 Task: Look for space in Konya from 14th may 2023 to 28th may 2023 for 7 adults in price range Rs.22000 to Rs.28000. Place can be entire place or shared room with 3 bedrooms having 7 beds and 1 bathroom. Property type can be flat. Amenities needed are: wifi, free parkinig on premises, gym, breakfast, smoking allowed. Booking option can be shelf check-in. Required host language is English.
Action: Mouse moved to (477, 536)
Screenshot: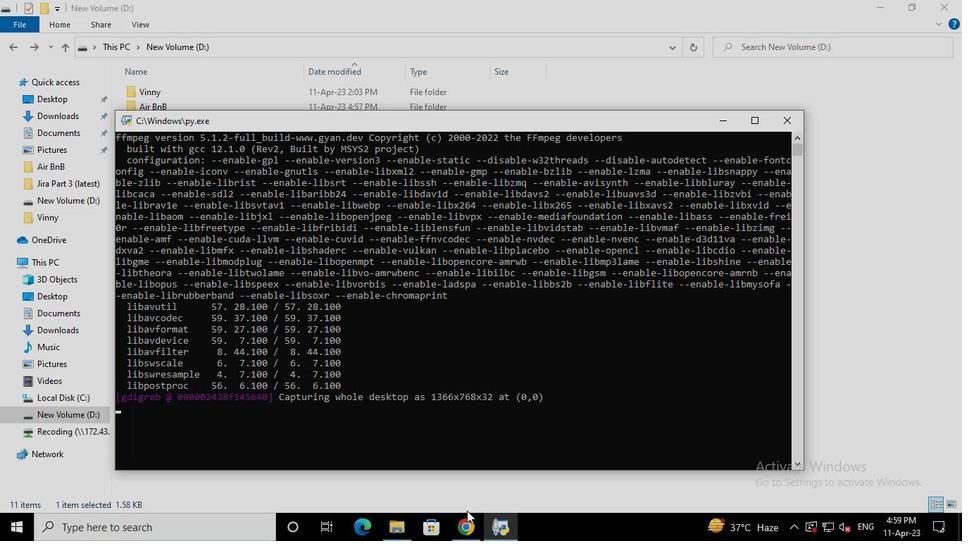
Action: Mouse pressed left at (477, 536)
Screenshot: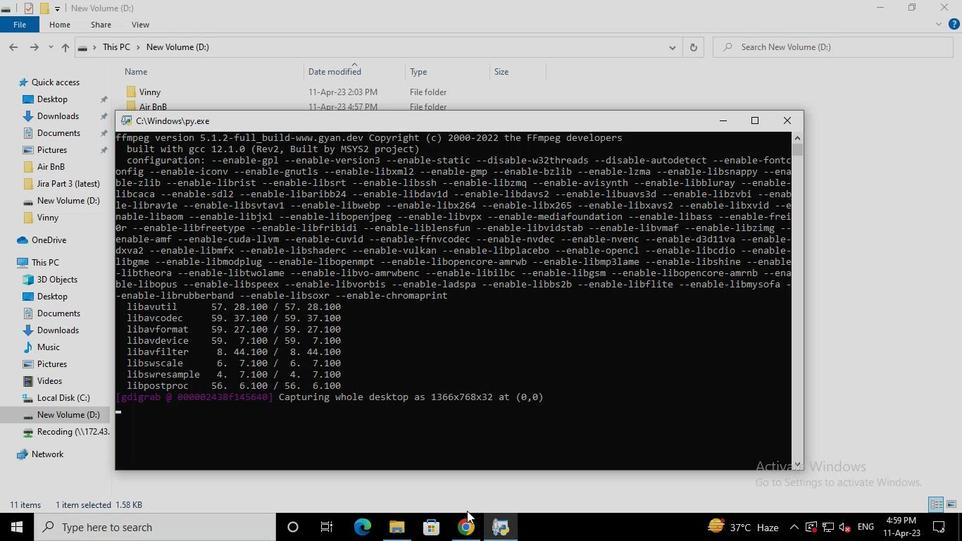 
Action: Mouse moved to (398, 126)
Screenshot: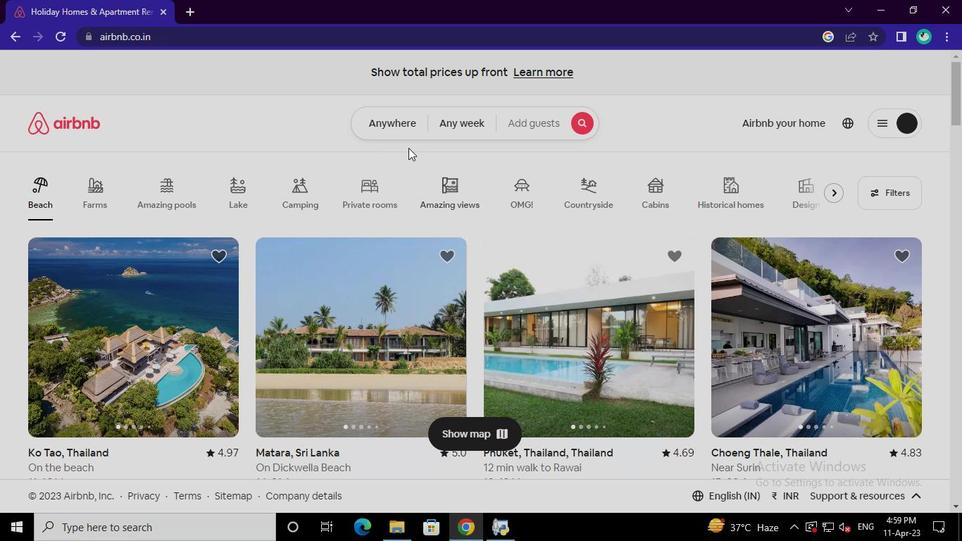 
Action: Mouse pressed left at (398, 126)
Screenshot: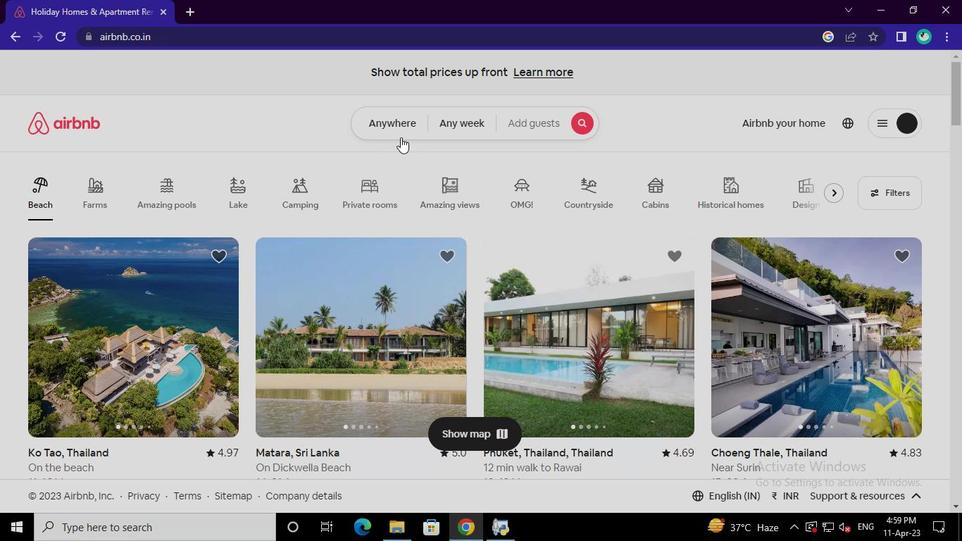 
Action: Mouse moved to (304, 176)
Screenshot: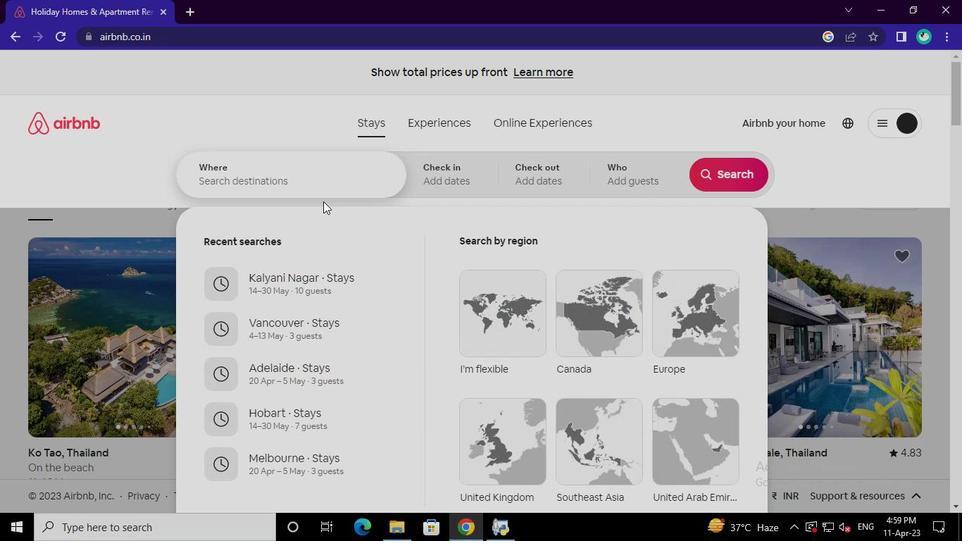 
Action: Mouse pressed left at (304, 176)
Screenshot: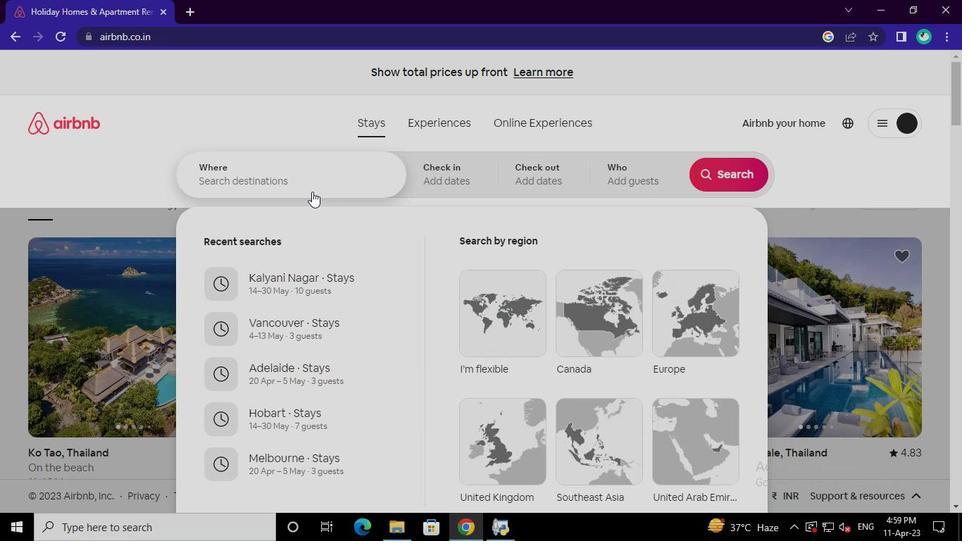 
Action: Keyboard k
Screenshot: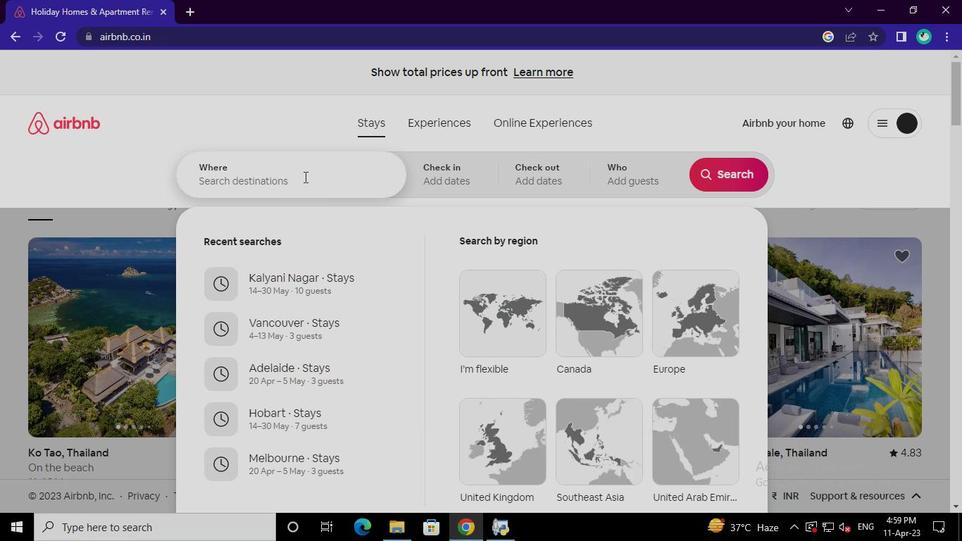 
Action: Keyboard o
Screenshot: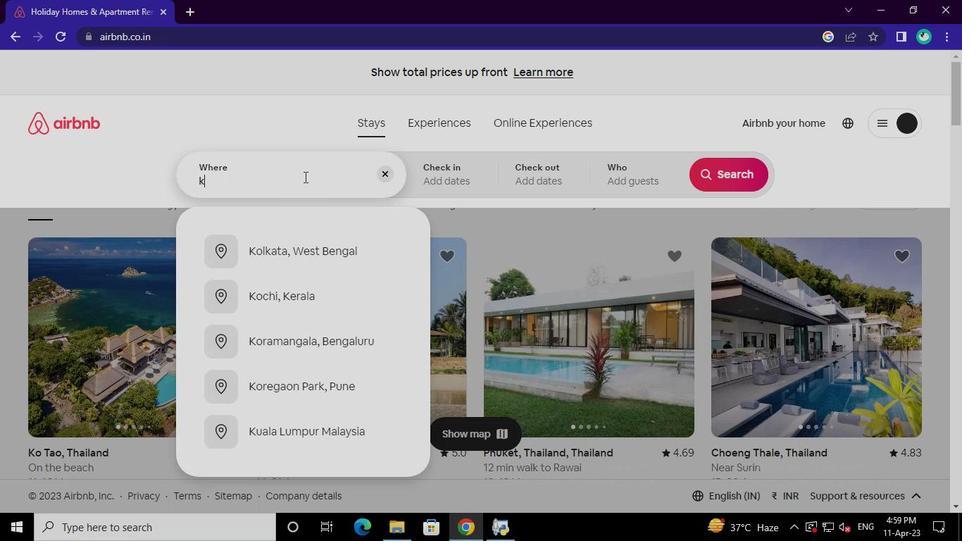 
Action: Keyboard n
Screenshot: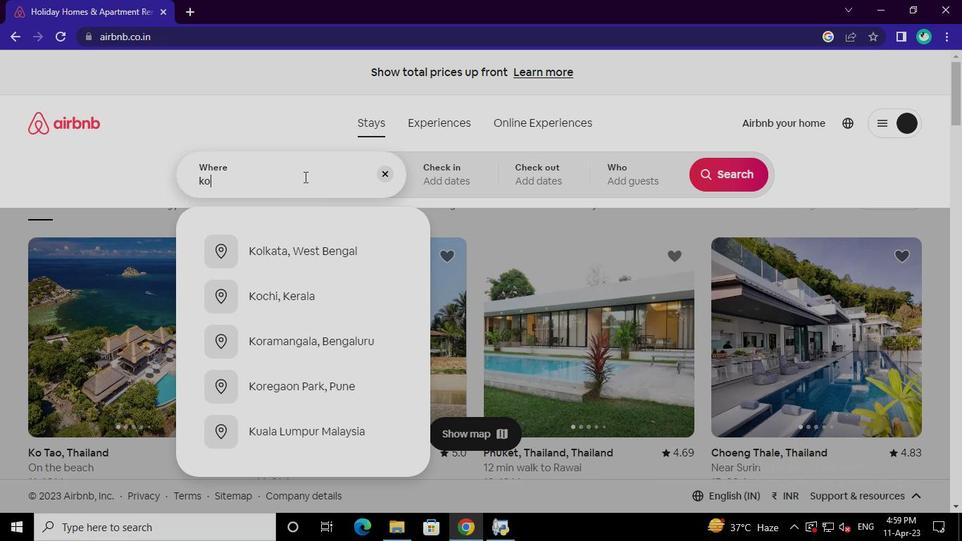 
Action: Keyboard y
Screenshot: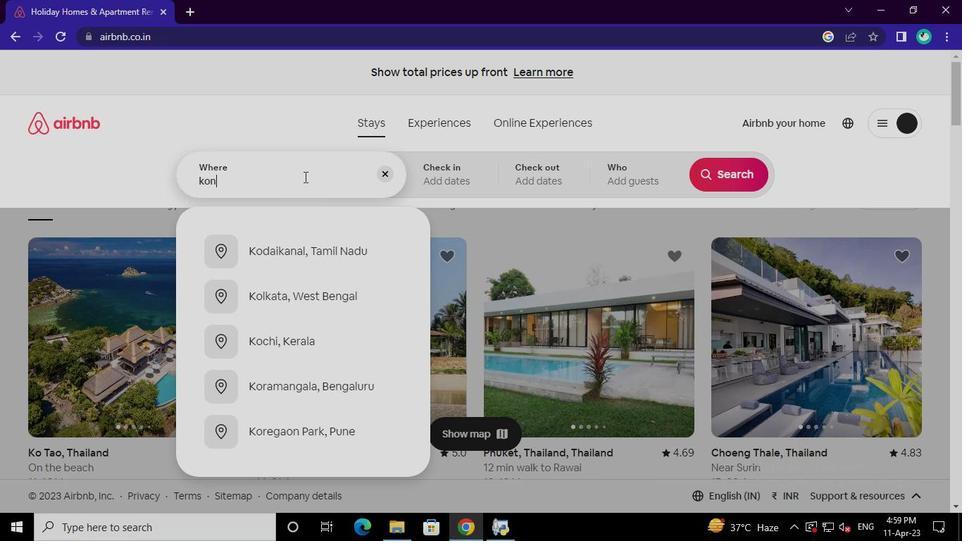 
Action: Keyboard a
Screenshot: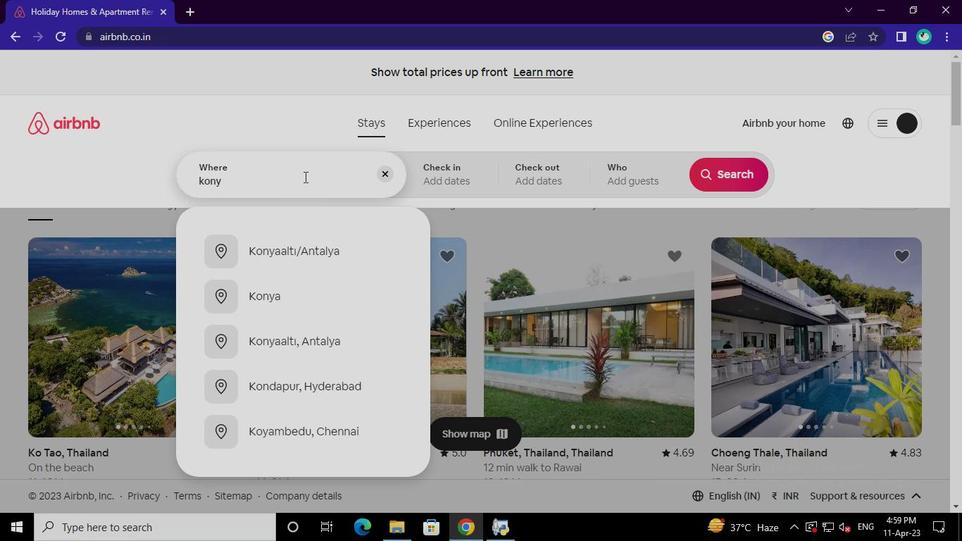 
Action: Mouse moved to (291, 247)
Screenshot: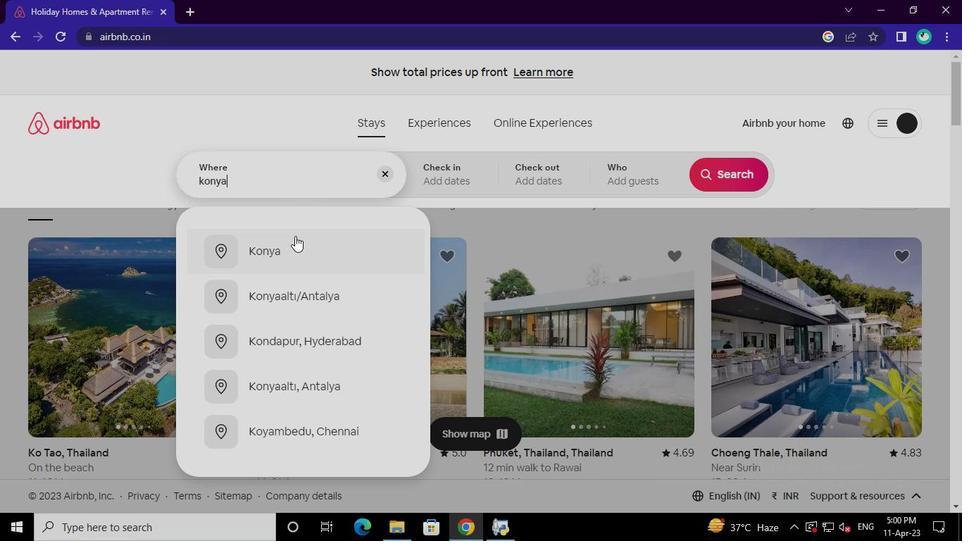 
Action: Mouse pressed left at (291, 247)
Screenshot: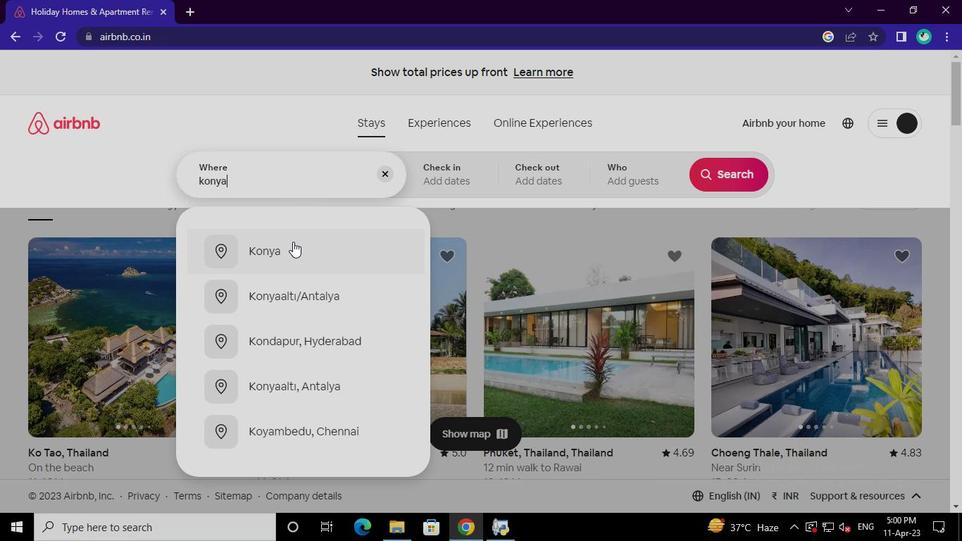 
Action: Mouse moved to (496, 415)
Screenshot: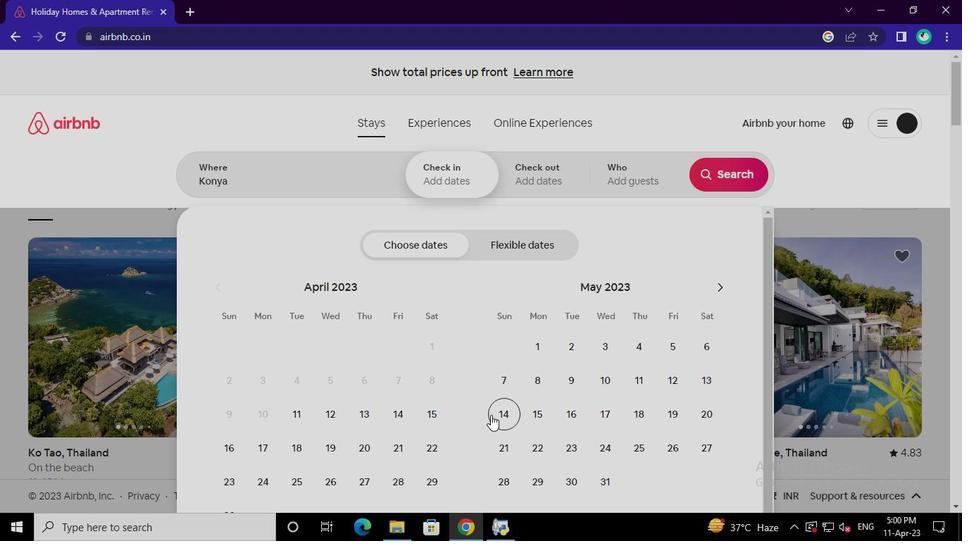 
Action: Mouse pressed left at (496, 415)
Screenshot: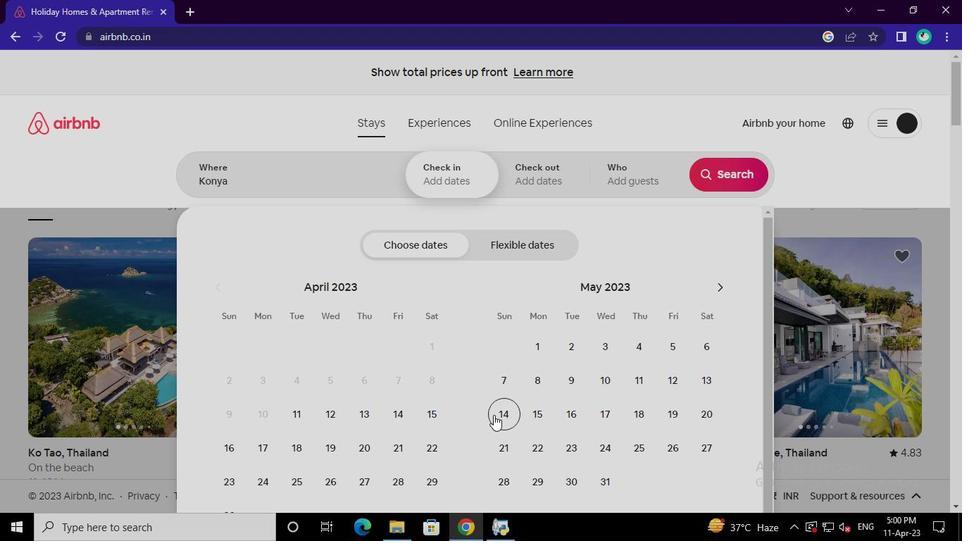
Action: Mouse moved to (497, 477)
Screenshot: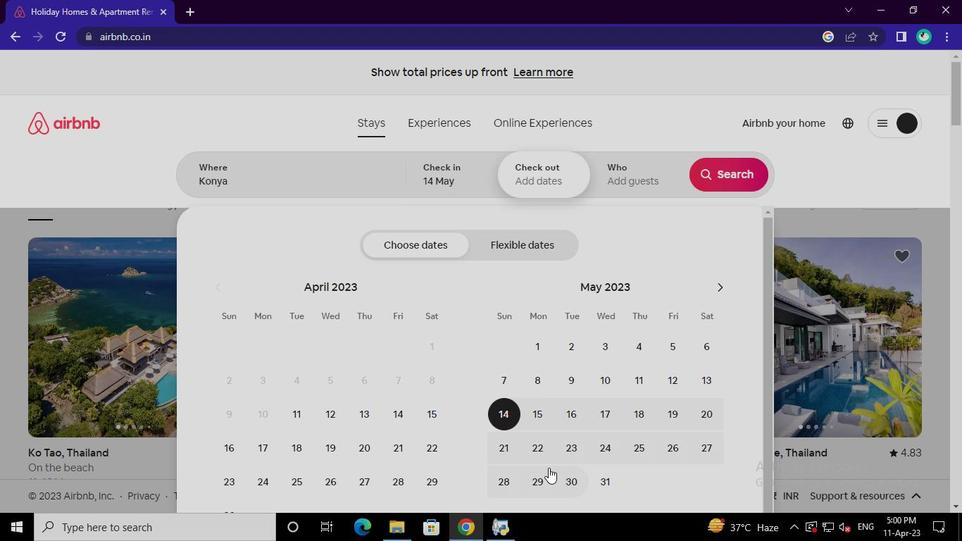
Action: Mouse pressed left at (497, 477)
Screenshot: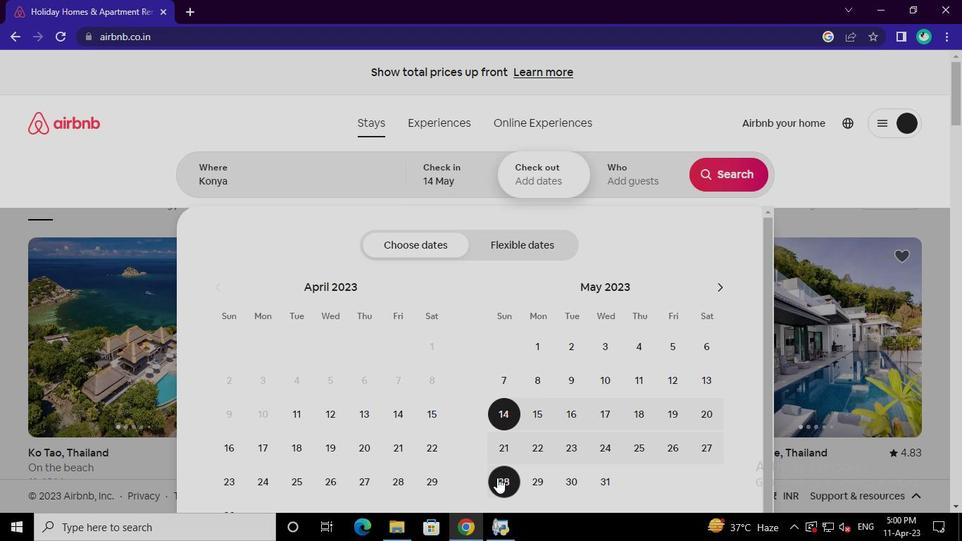 
Action: Mouse moved to (630, 185)
Screenshot: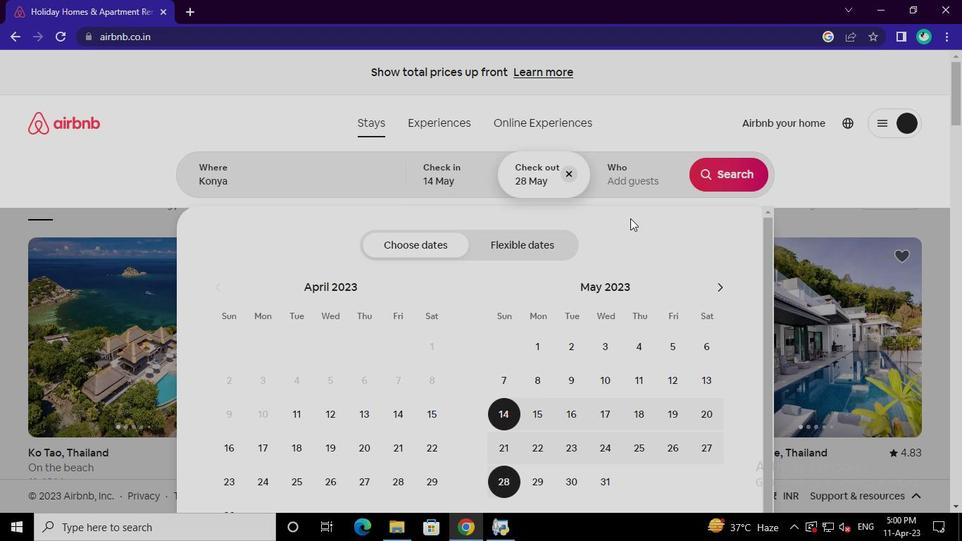 
Action: Mouse pressed left at (630, 185)
Screenshot: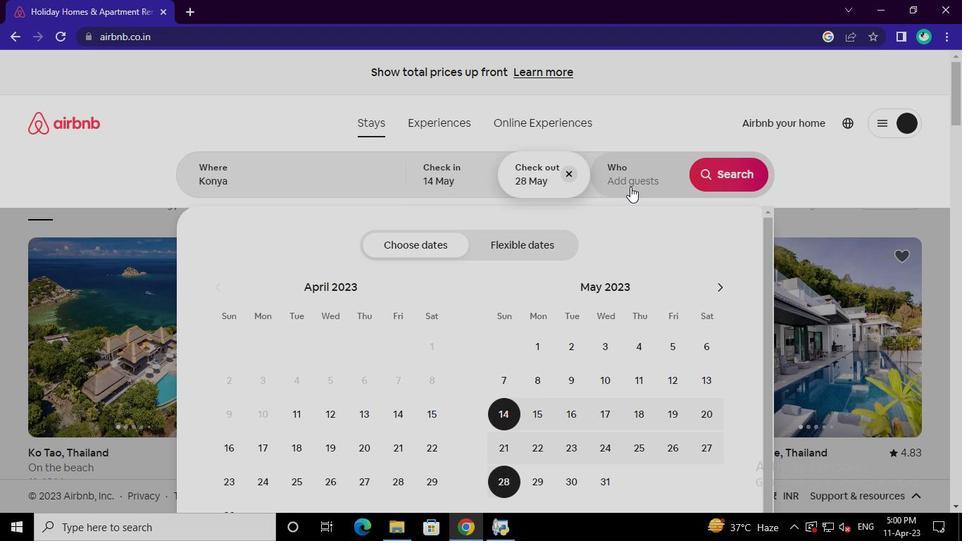 
Action: Mouse moved to (723, 249)
Screenshot: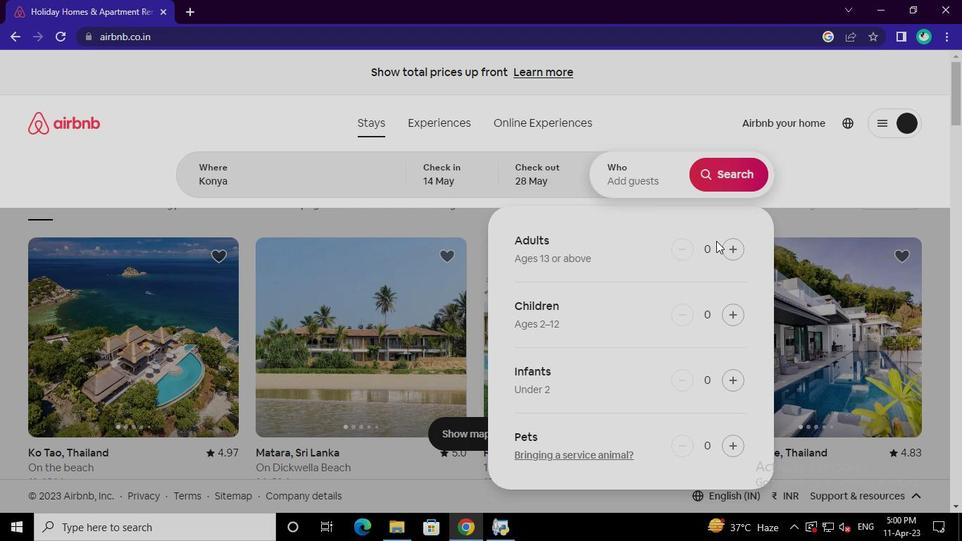 
Action: Mouse pressed left at (723, 249)
Screenshot: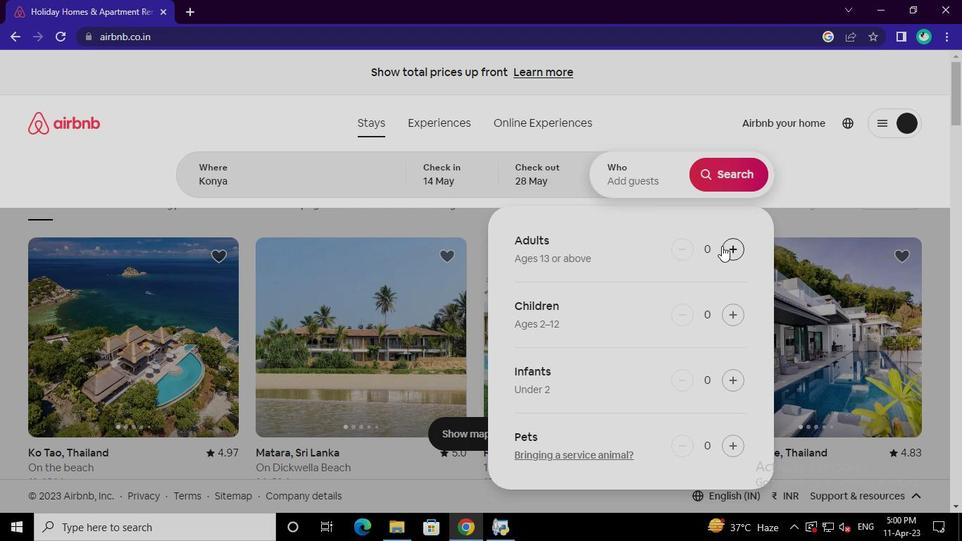 
Action: Mouse pressed left at (723, 249)
Screenshot: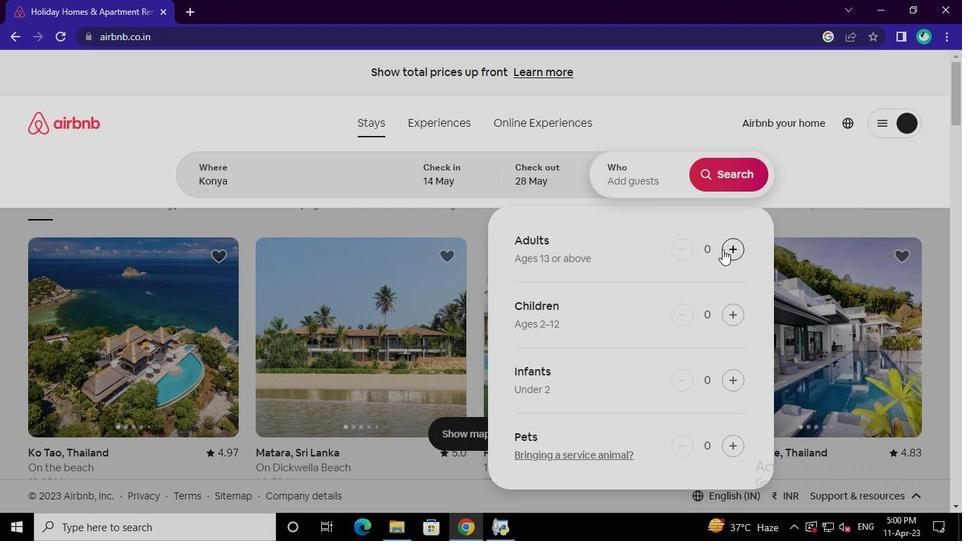 
Action: Mouse pressed left at (723, 249)
Screenshot: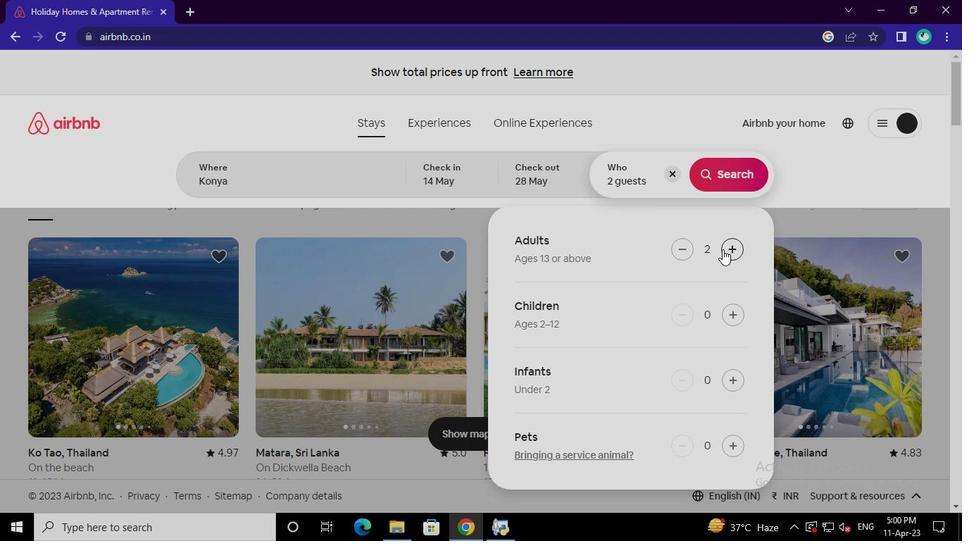 
Action: Mouse pressed left at (723, 249)
Screenshot: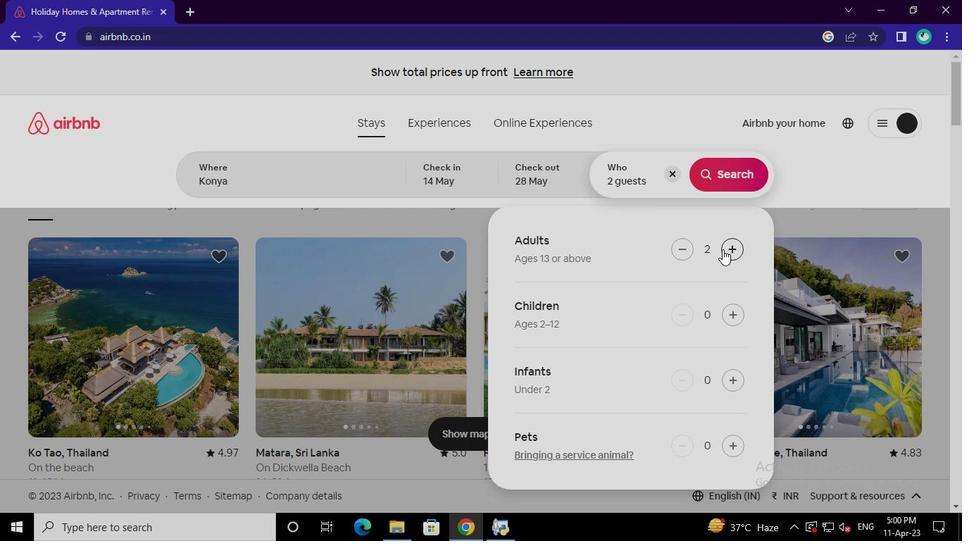 
Action: Mouse pressed left at (723, 249)
Screenshot: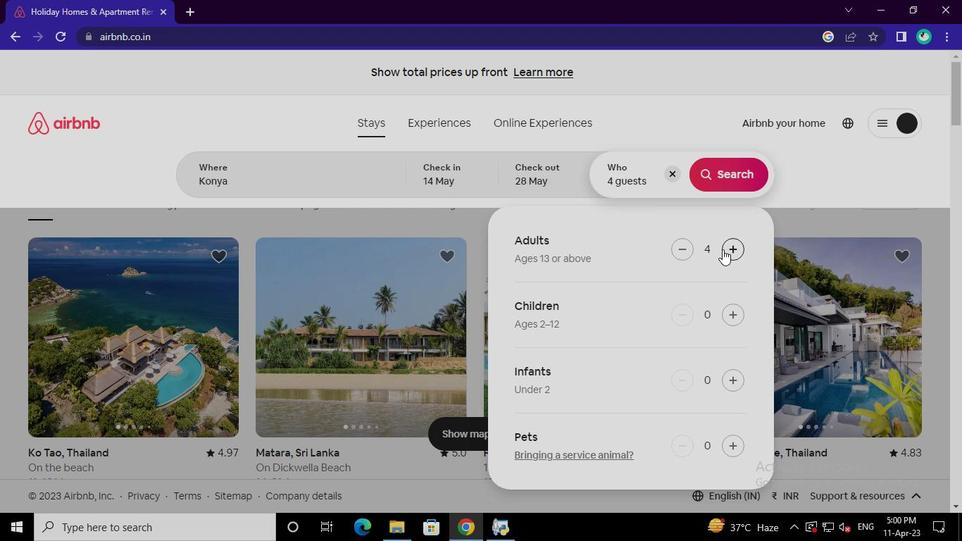 
Action: Mouse pressed left at (723, 249)
Screenshot: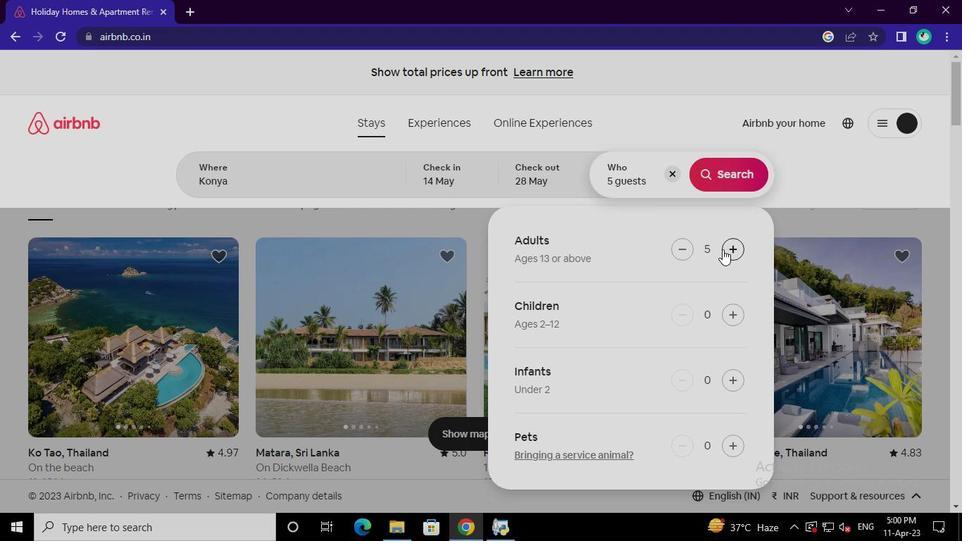 
Action: Mouse pressed left at (723, 249)
Screenshot: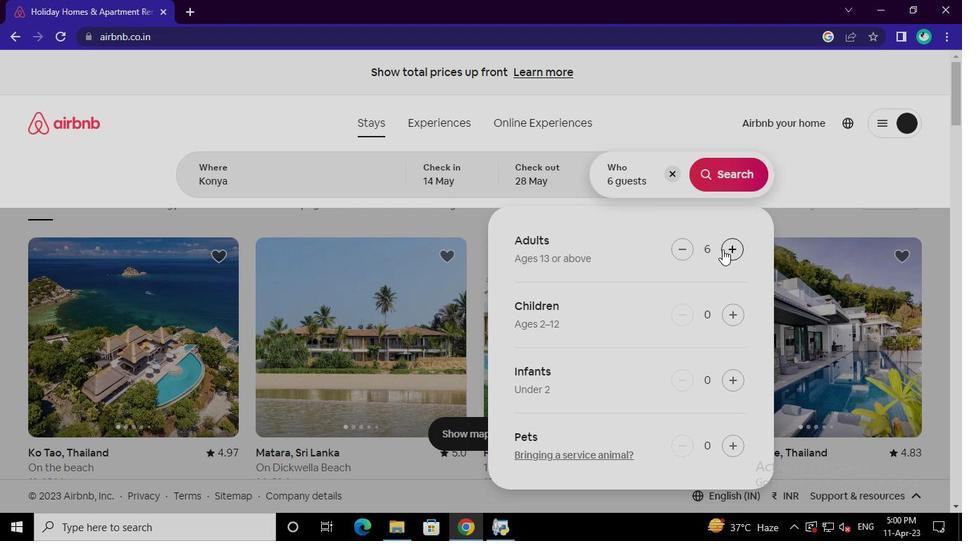 
Action: Mouse moved to (730, 175)
Screenshot: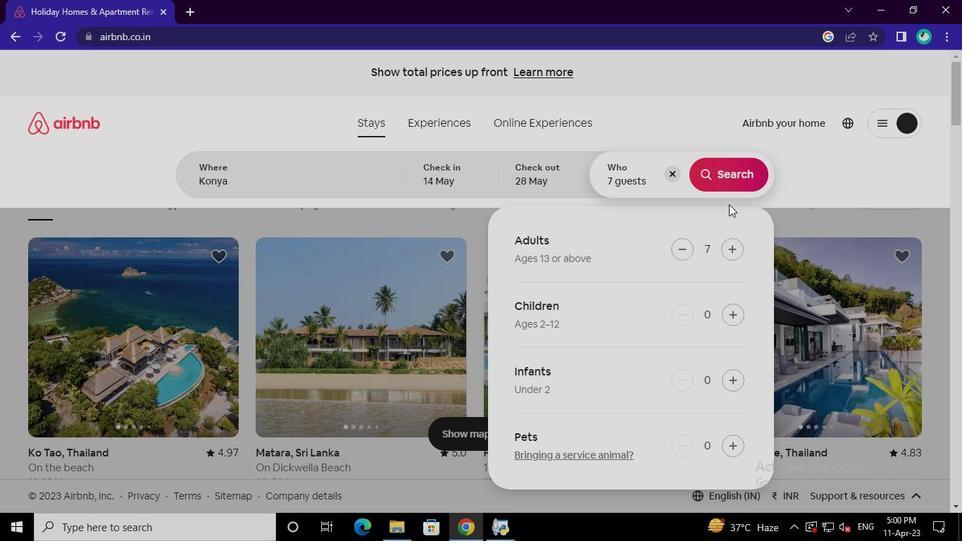 
Action: Mouse pressed left at (730, 175)
Screenshot: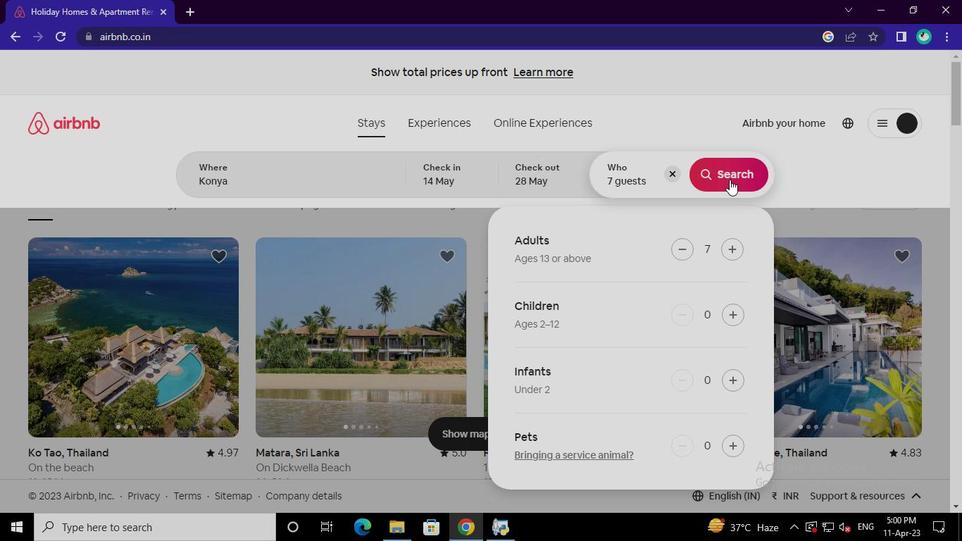 
Action: Mouse moved to (922, 133)
Screenshot: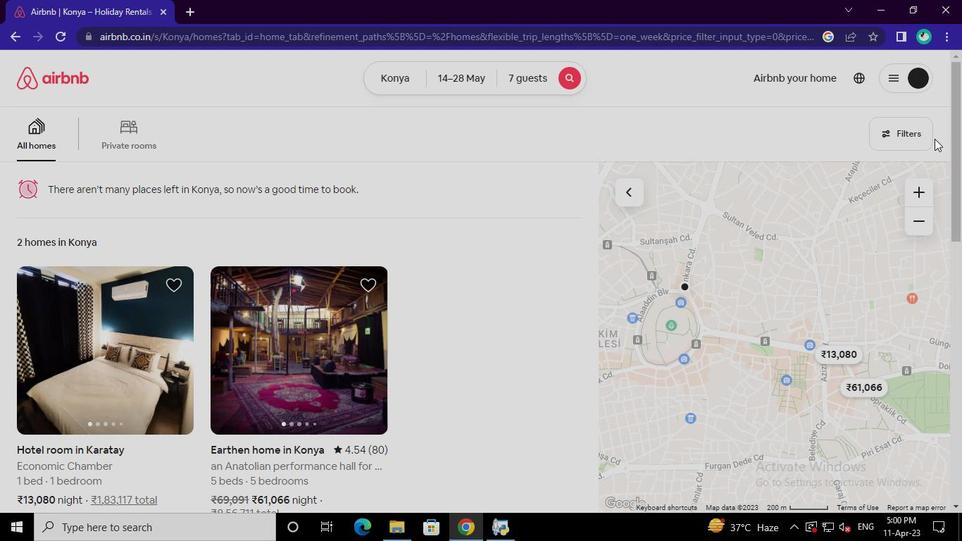 
Action: Mouse pressed left at (922, 133)
Screenshot: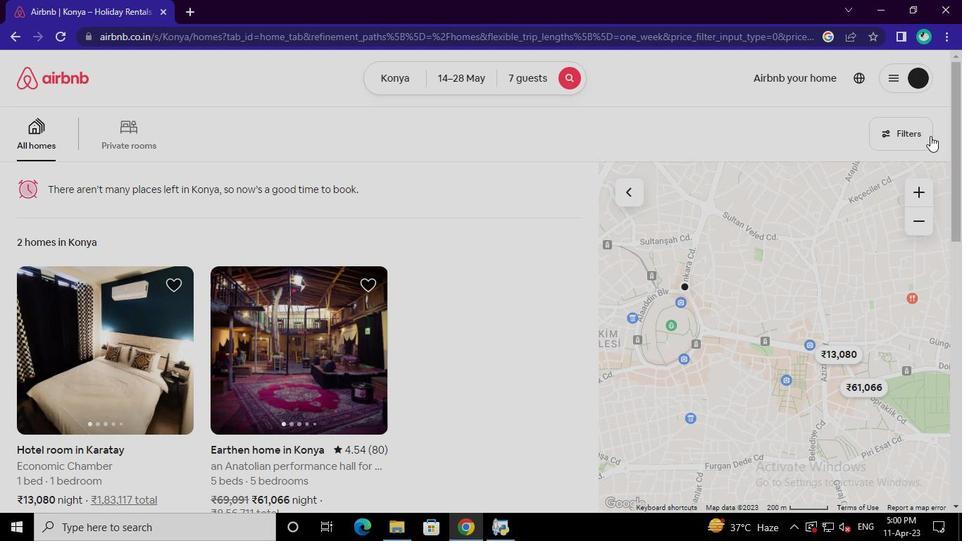 
Action: Mouse moved to (389, 305)
Screenshot: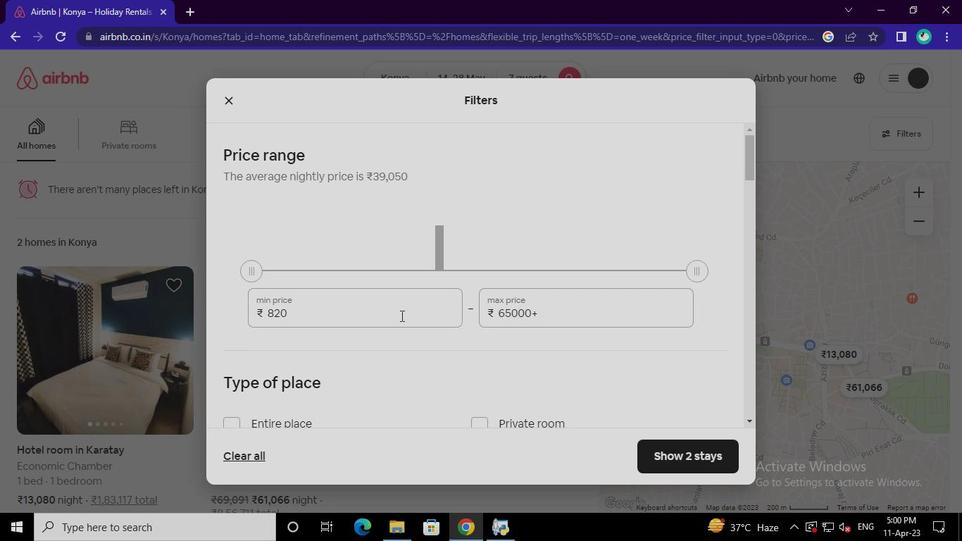
Action: Mouse pressed left at (389, 305)
Screenshot: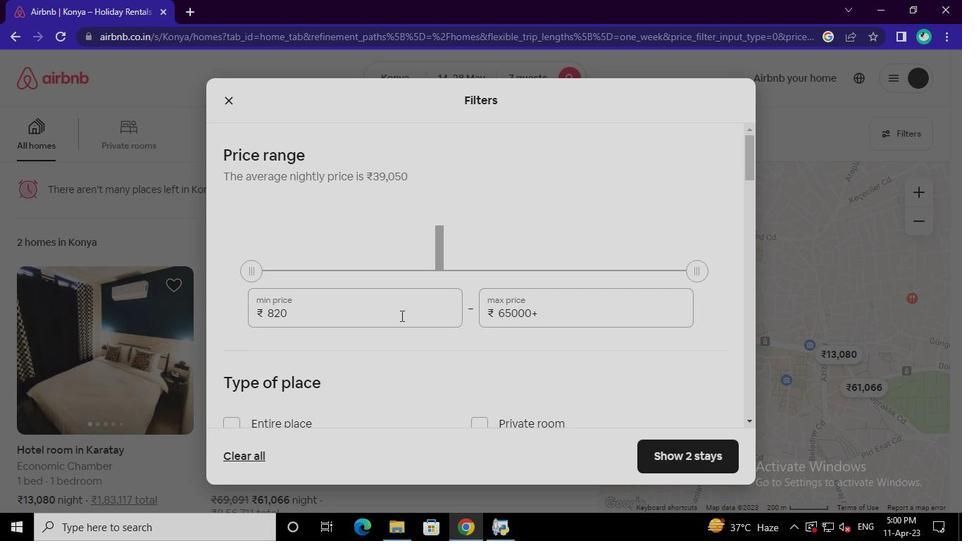 
Action: Keyboard Key.backspace
Screenshot: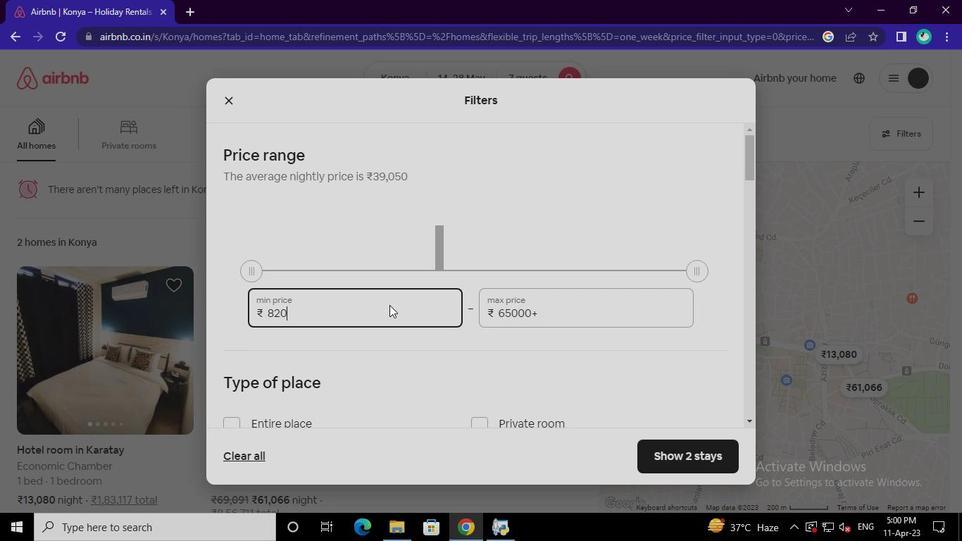 
Action: Keyboard Key.backspace
Screenshot: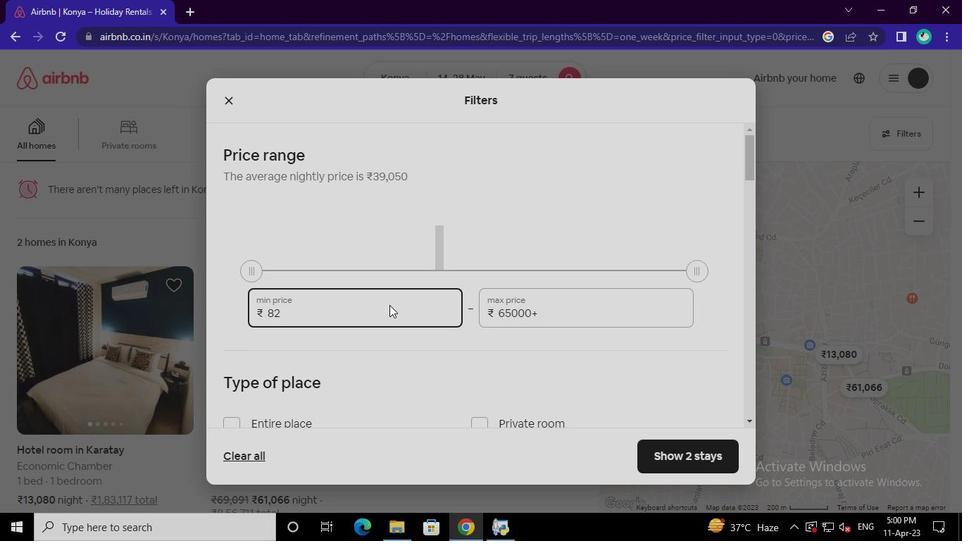 
Action: Keyboard Key.backspace
Screenshot: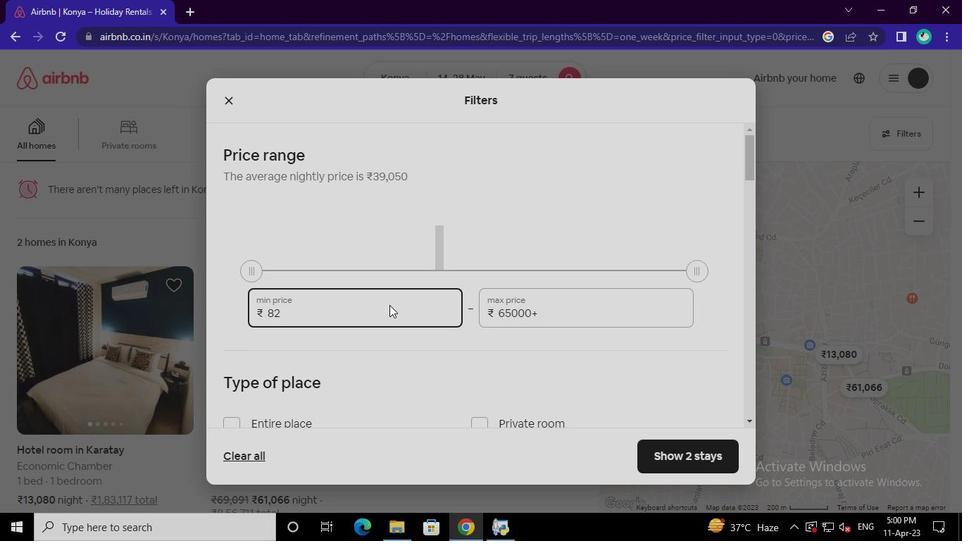 
Action: Keyboard Key.backspace
Screenshot: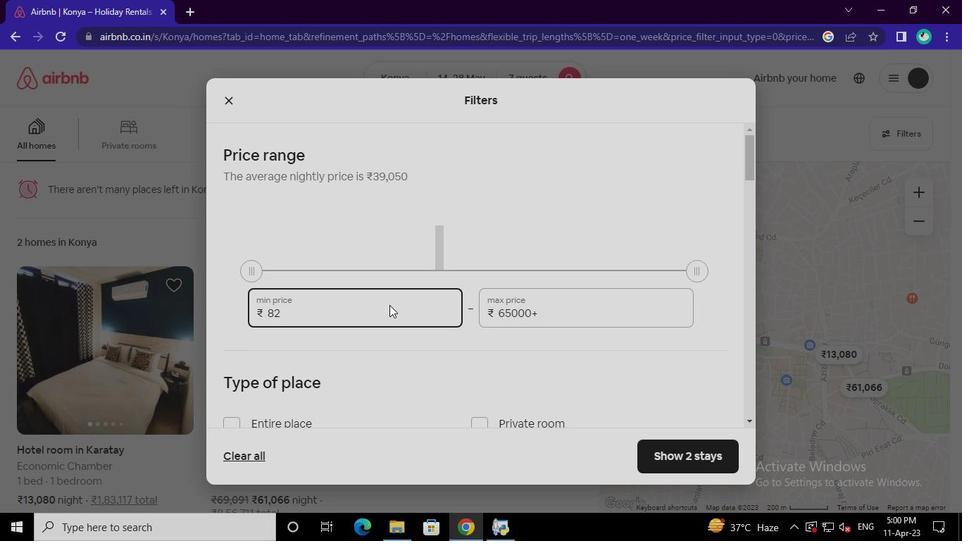 
Action: Keyboard Key.backspace
Screenshot: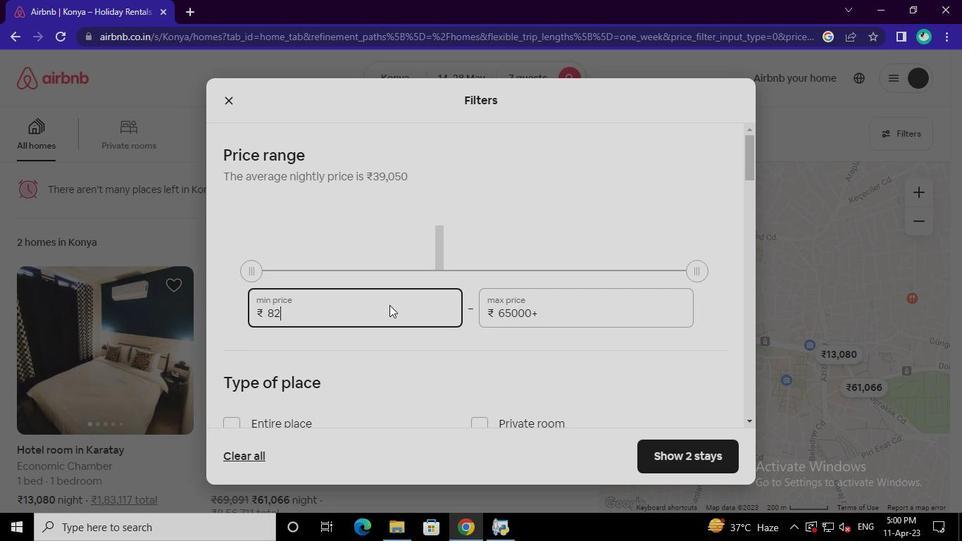 
Action: Keyboard Key.backspace
Screenshot: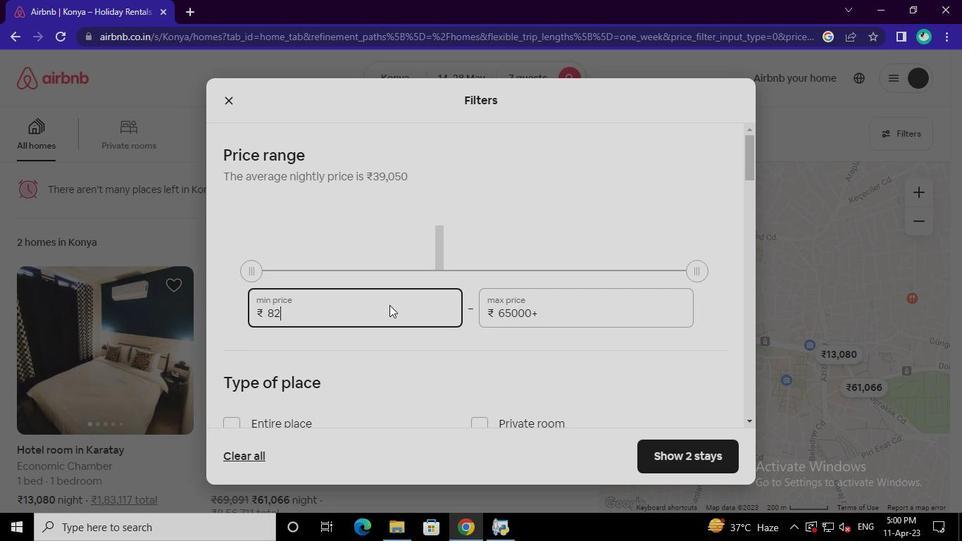 
Action: Keyboard Key.backspace
Screenshot: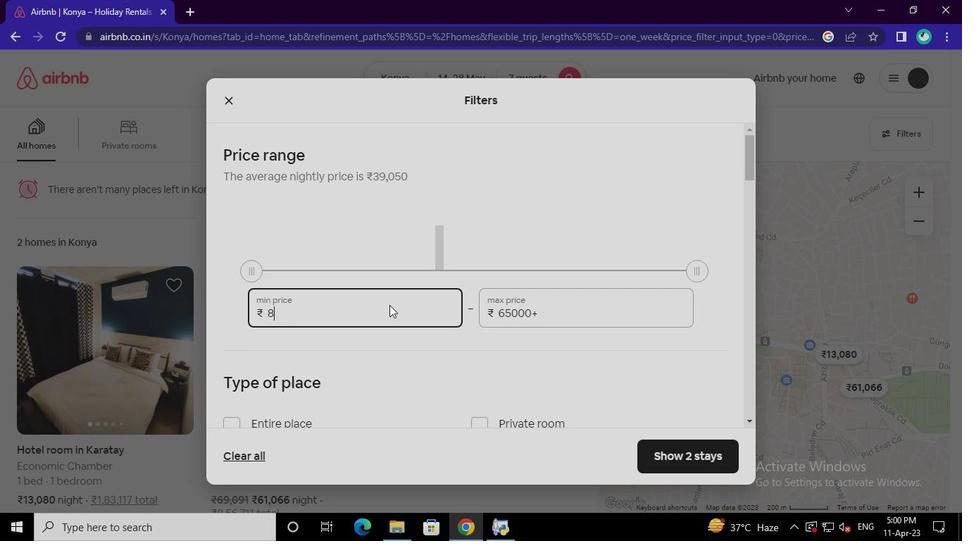 
Action: Keyboard <98>
Screenshot: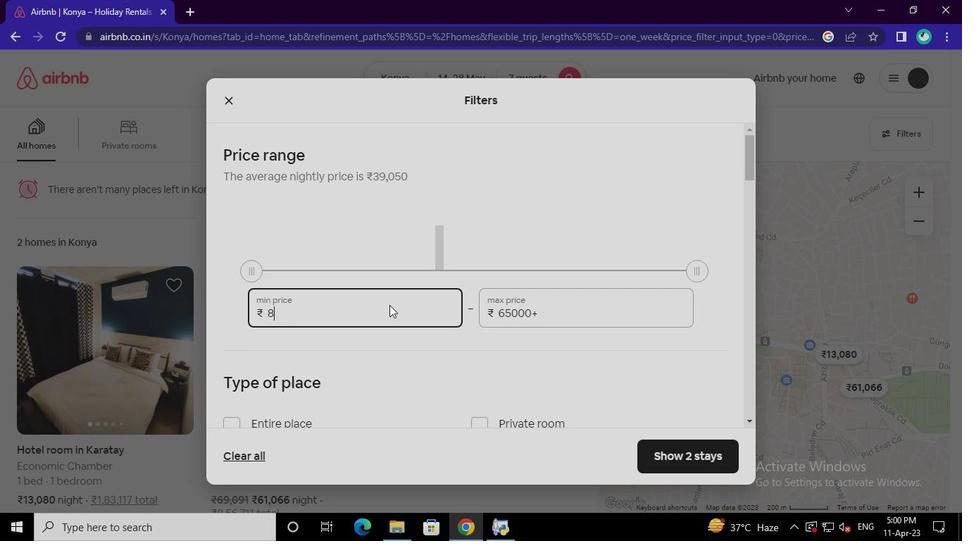 
Action: Keyboard <96>
Screenshot: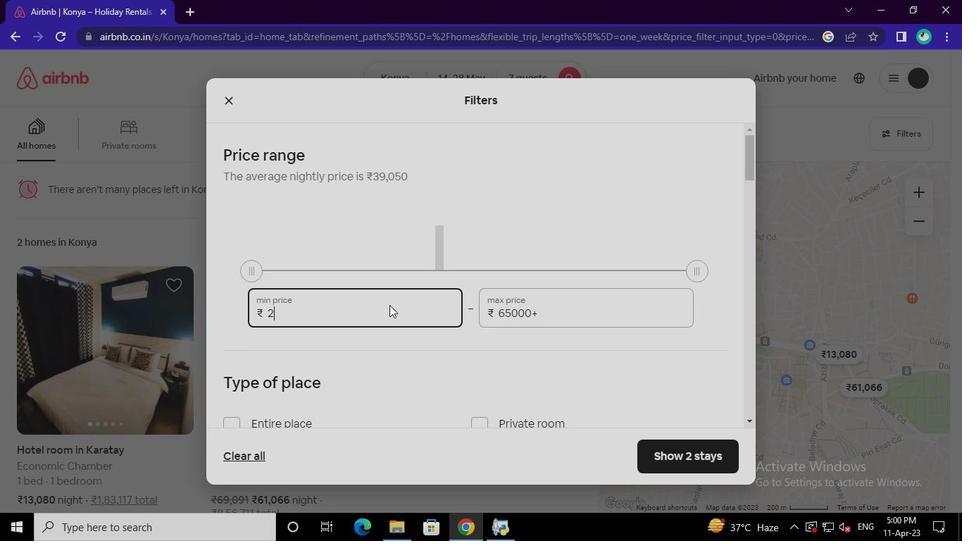 
Action: Keyboard <96>
Screenshot: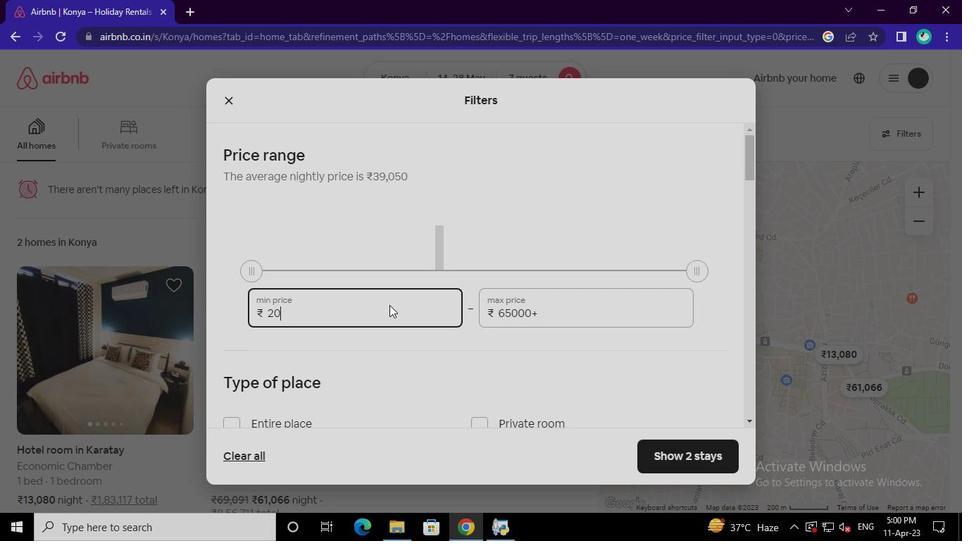 
Action: Keyboard <96>
Screenshot: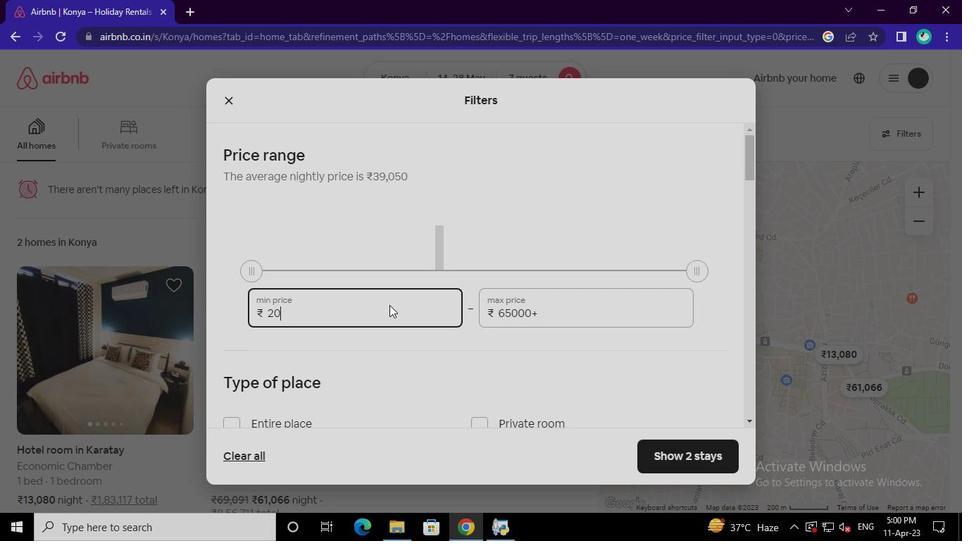 
Action: Keyboard Key.backspace
Screenshot: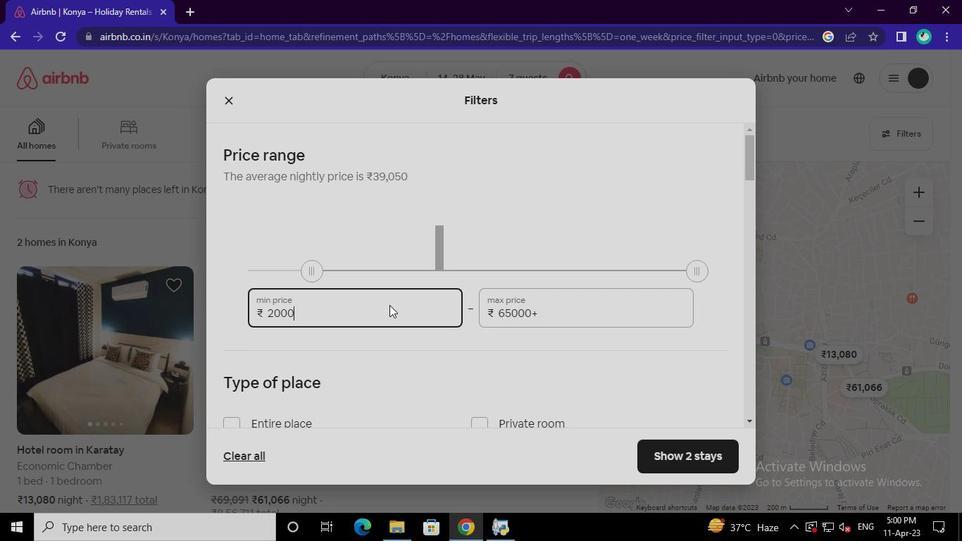 
Action: Keyboard Key.backspace
Screenshot: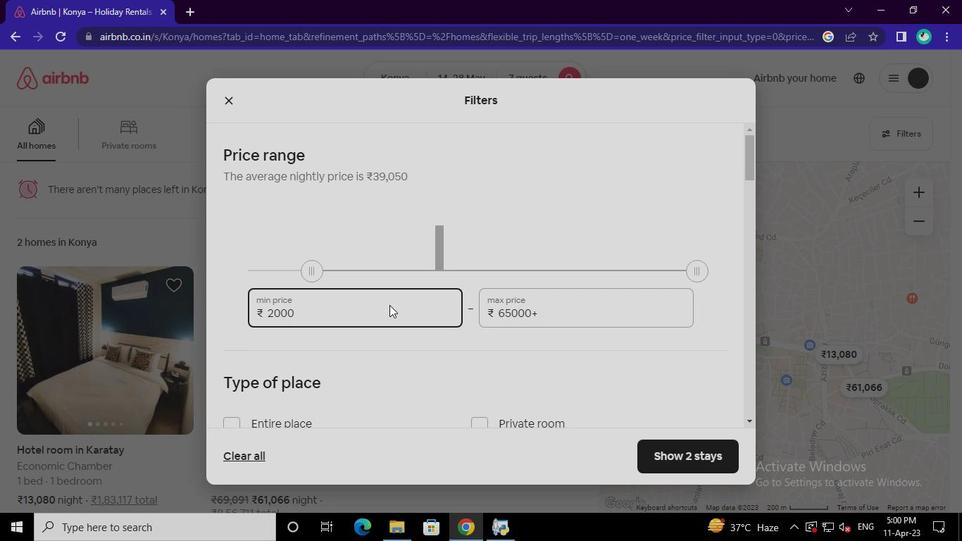 
Action: Keyboard Key.backspace
Screenshot: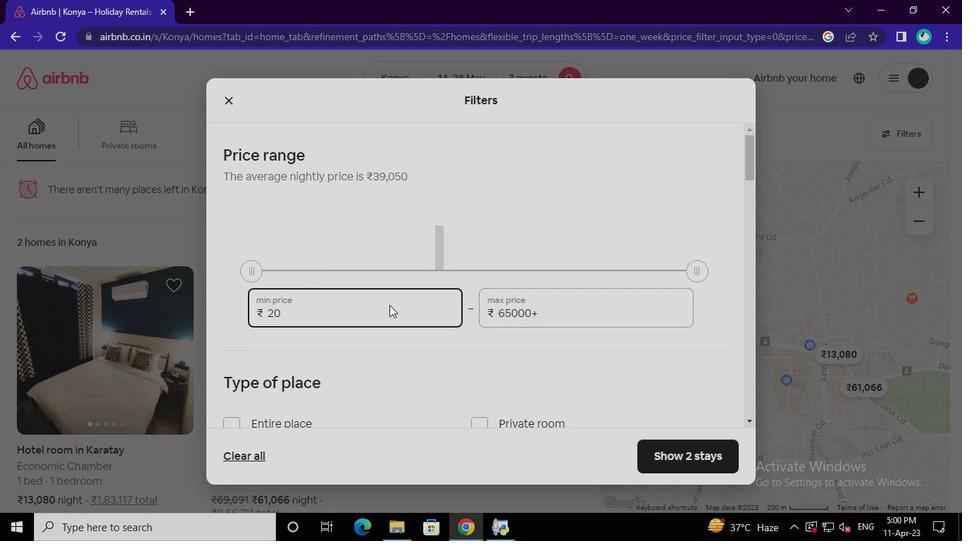 
Action: Keyboard Key.backspace
Screenshot: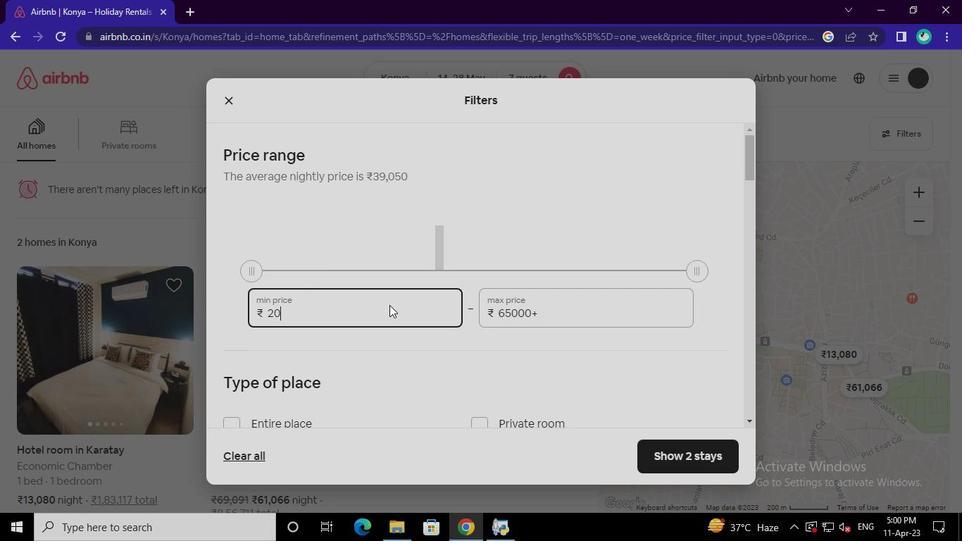 
Action: Keyboard <98>
Screenshot: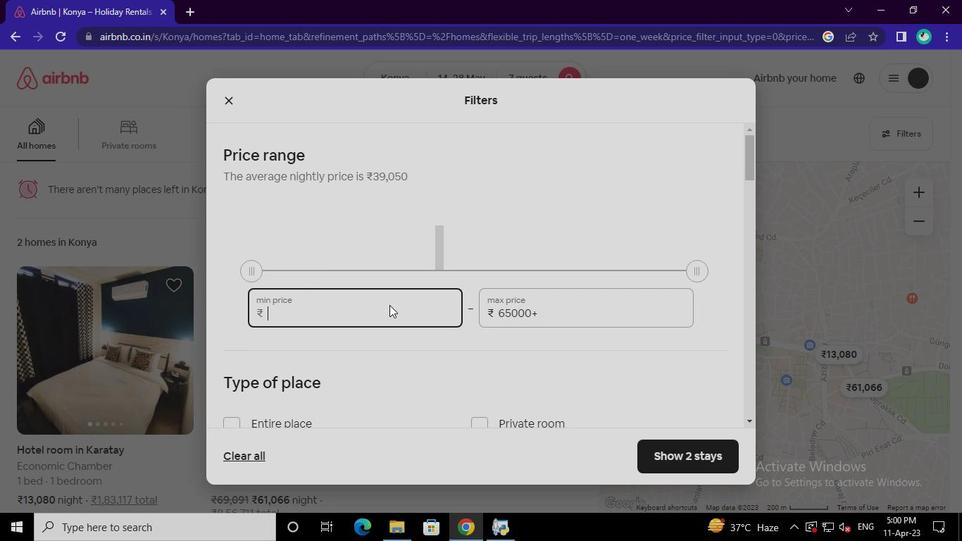 
Action: Keyboard <98>
Screenshot: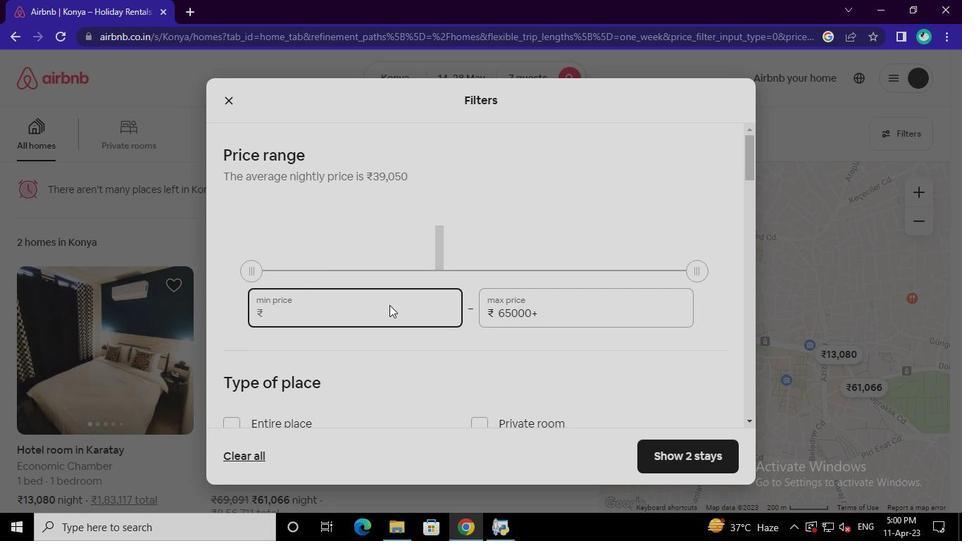 
Action: Keyboard <96>
Screenshot: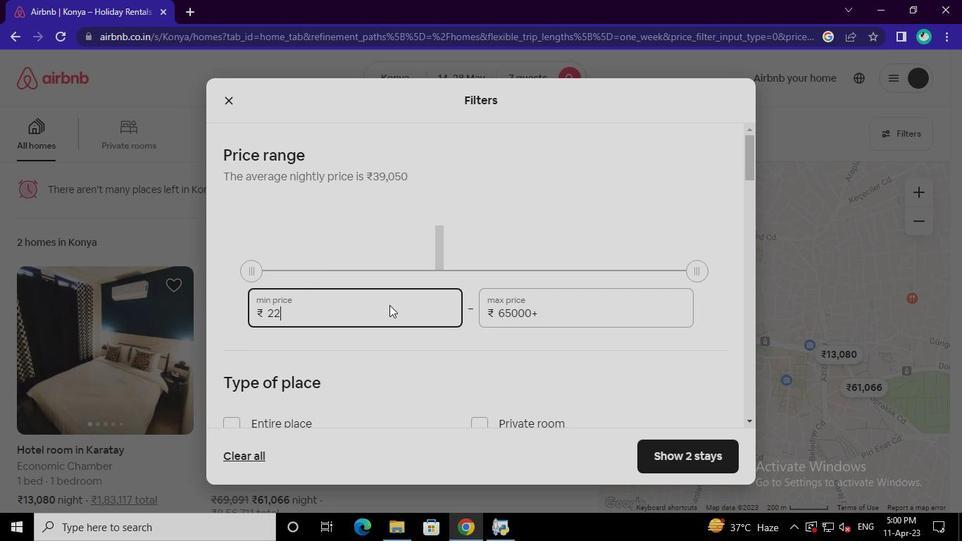 
Action: Keyboard <96>
Screenshot: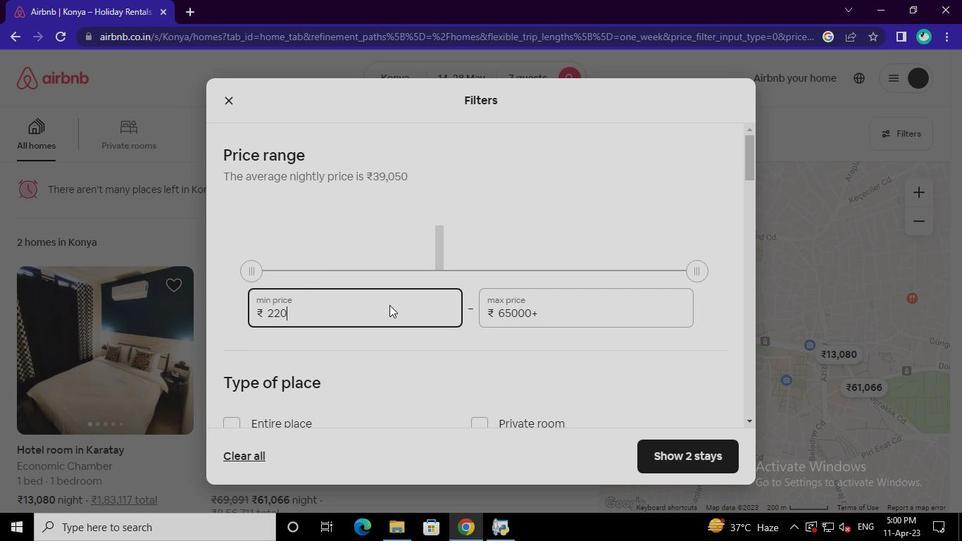 
Action: Keyboard <96>
Screenshot: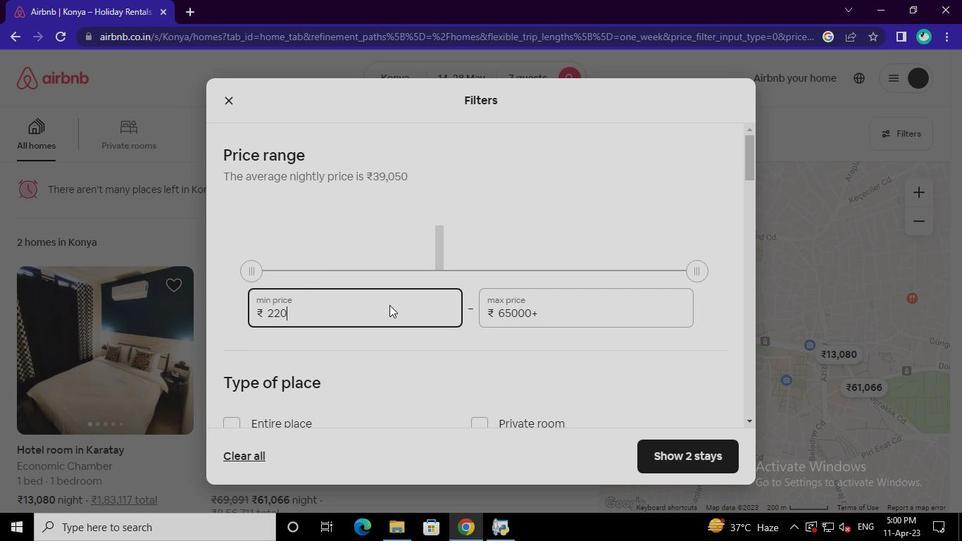 
Action: Mouse moved to (571, 310)
Screenshot: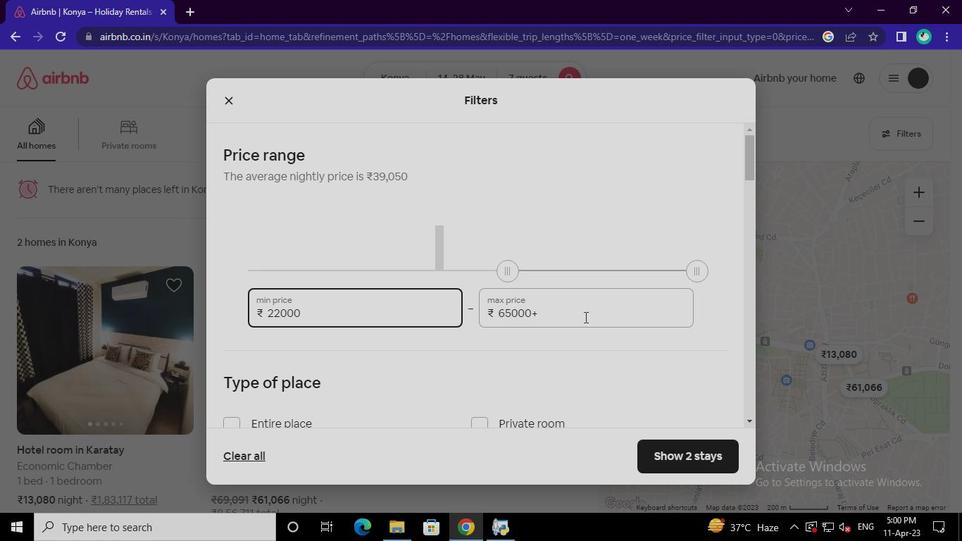 
Action: Mouse pressed left at (571, 310)
Screenshot: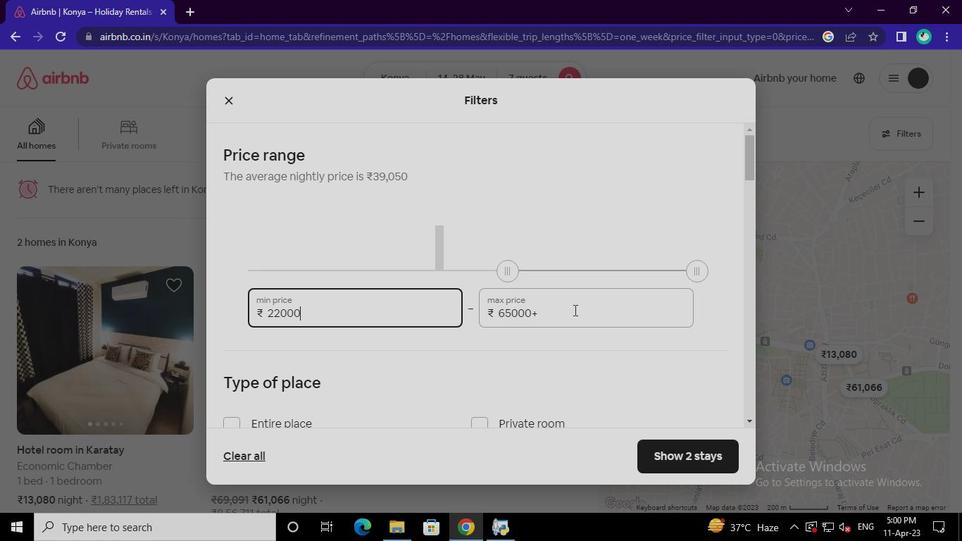 
Action: Keyboard Key.backspace
Screenshot: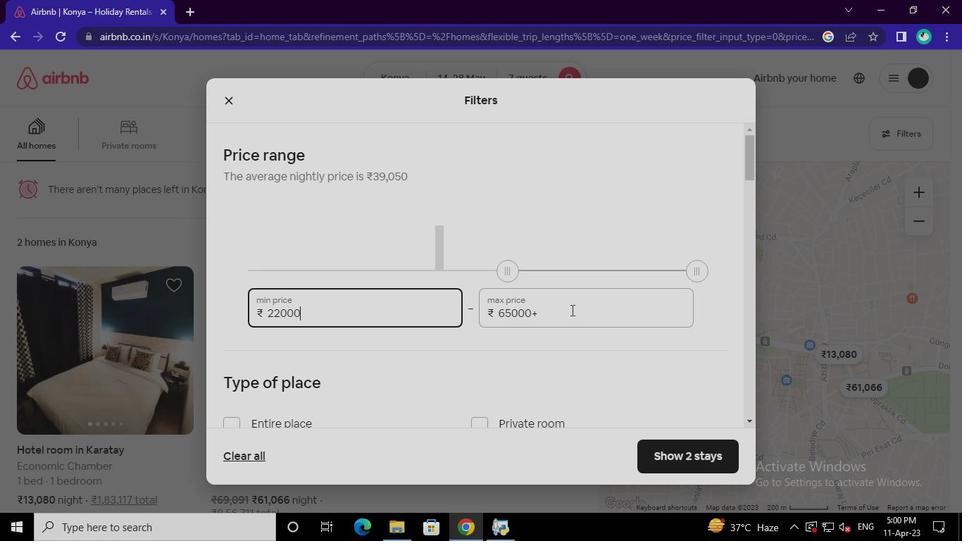 
Action: Keyboard Key.backspace
Screenshot: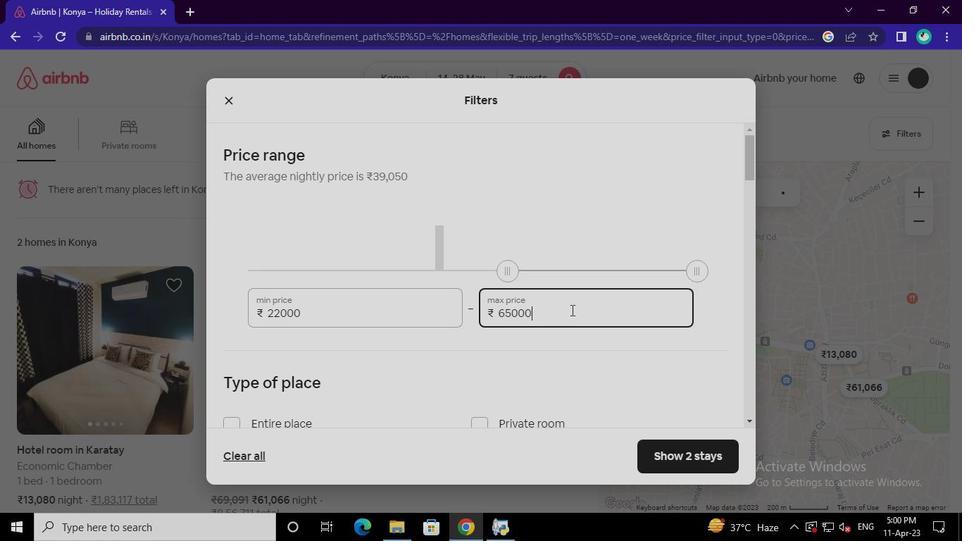 
Action: Keyboard Key.backspace
Screenshot: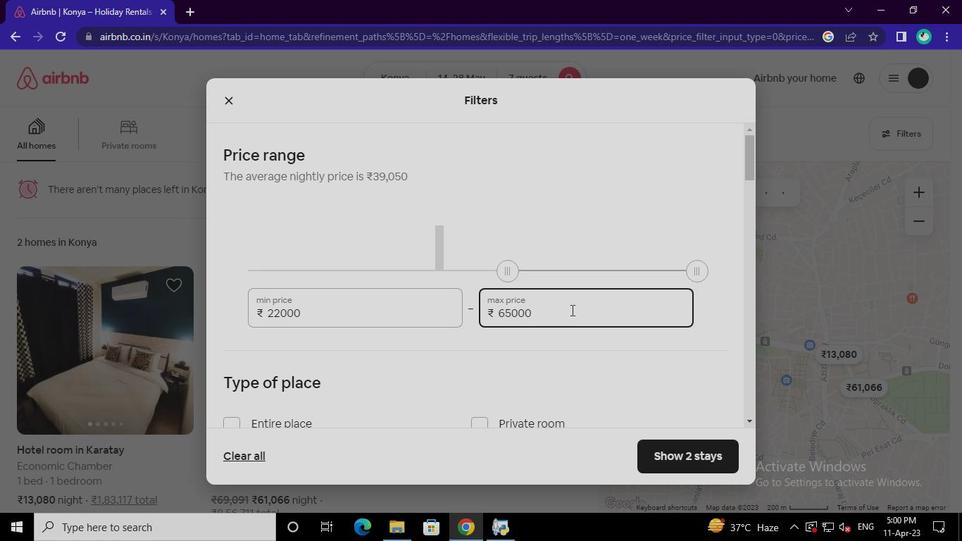 
Action: Keyboard Key.backspace
Screenshot: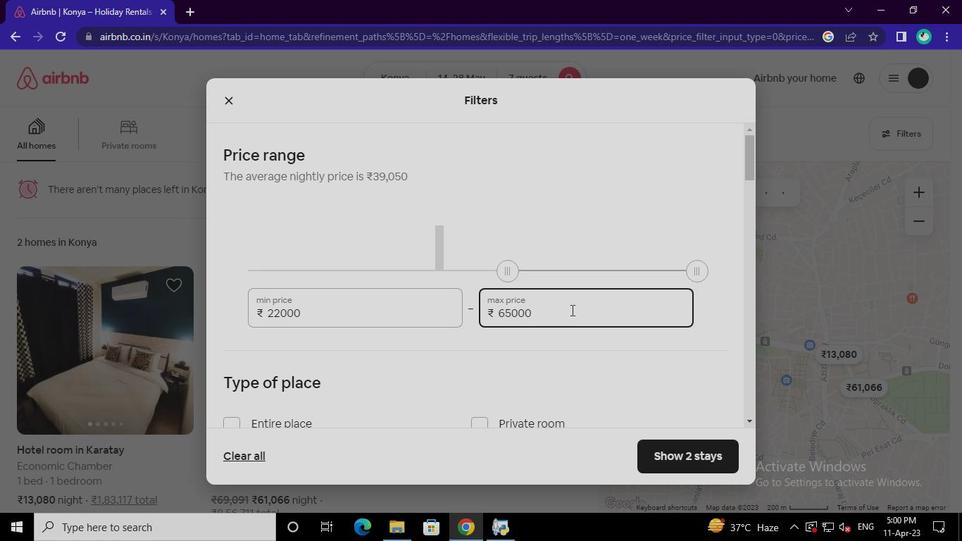 
Action: Keyboard Key.backspace
Screenshot: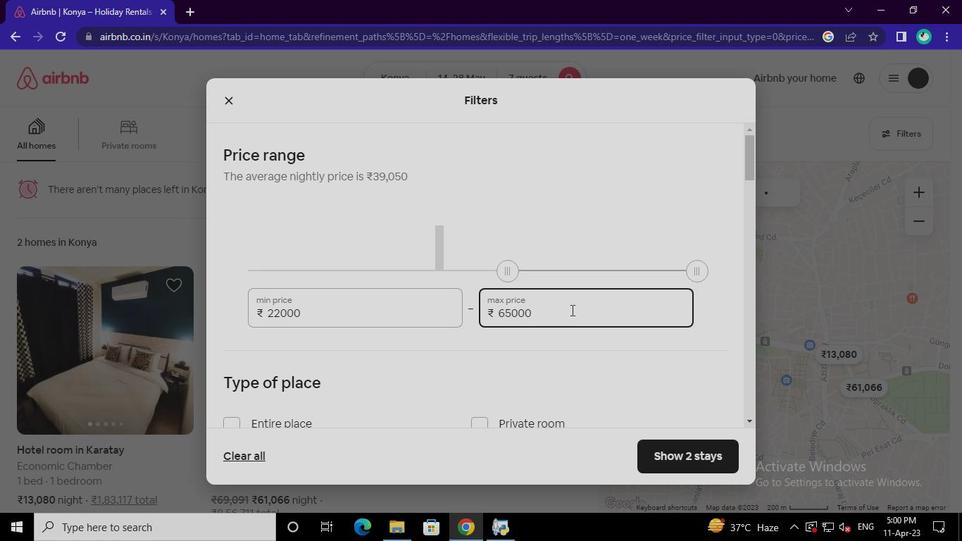 
Action: Keyboard Key.backspace
Screenshot: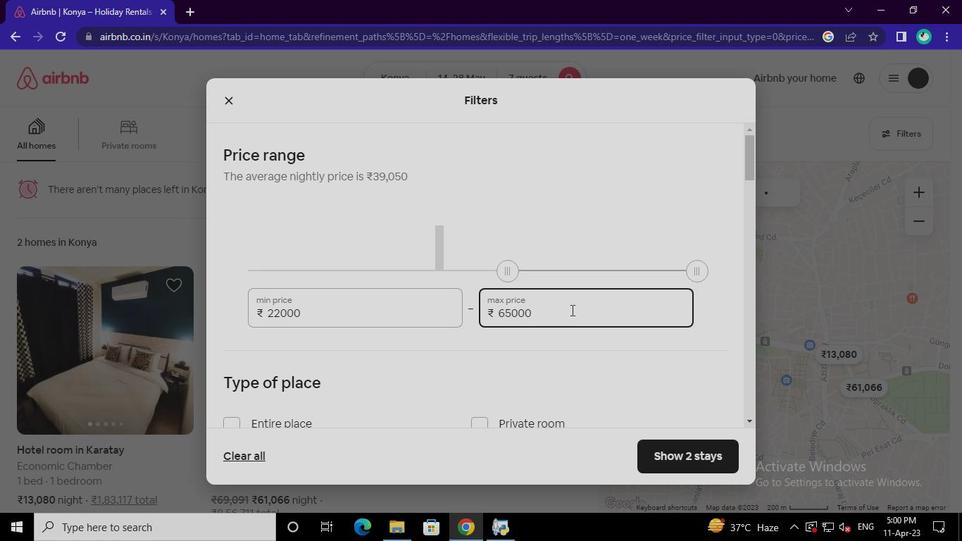 
Action: Keyboard Key.backspace
Screenshot: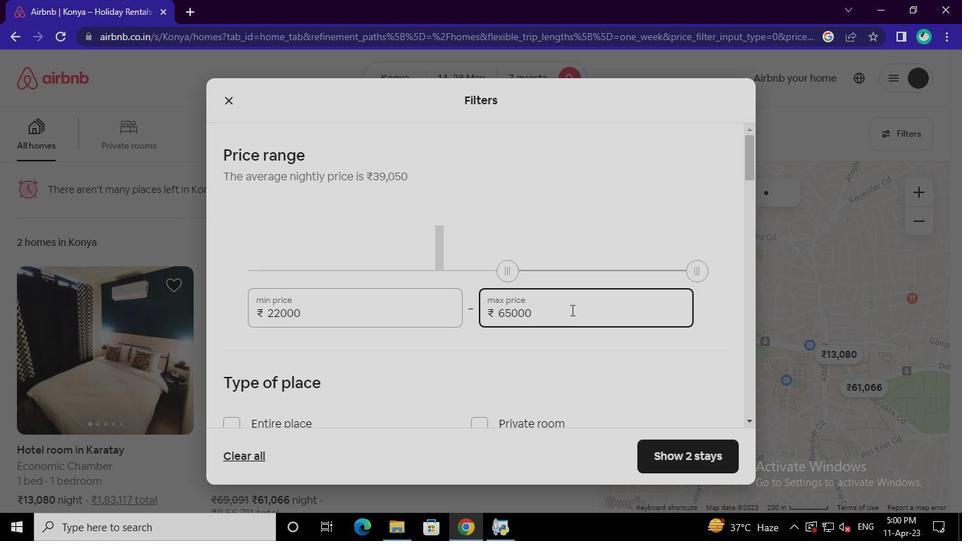 
Action: Keyboard Key.backspace
Screenshot: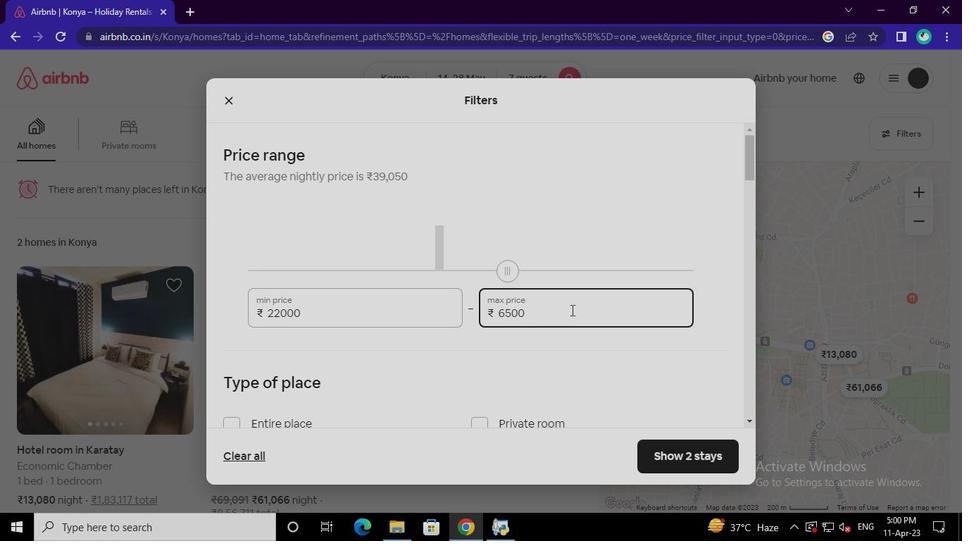 
Action: Keyboard Key.backspace
Screenshot: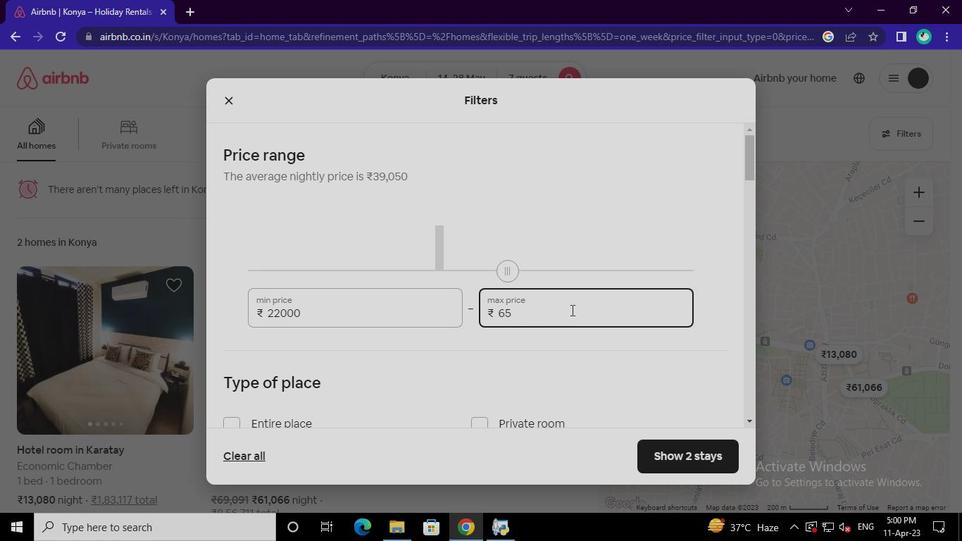 
Action: Keyboard Key.backspace
Screenshot: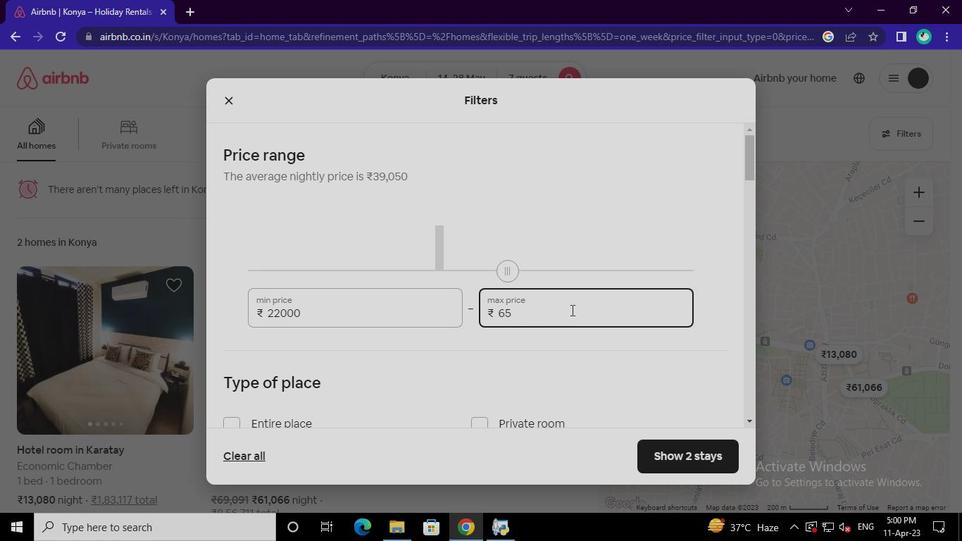
Action: Keyboard Key.backspace
Screenshot: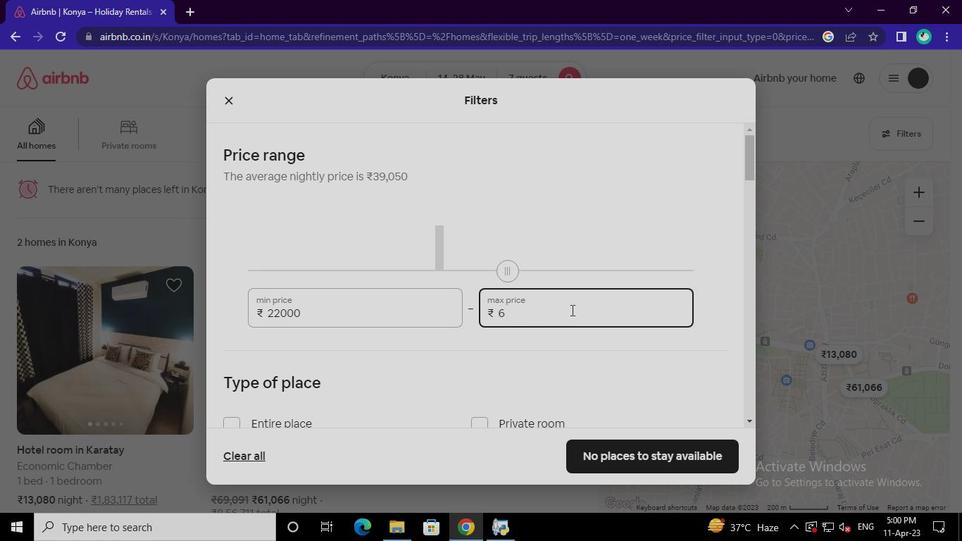
Action: Keyboard Key.backspace
Screenshot: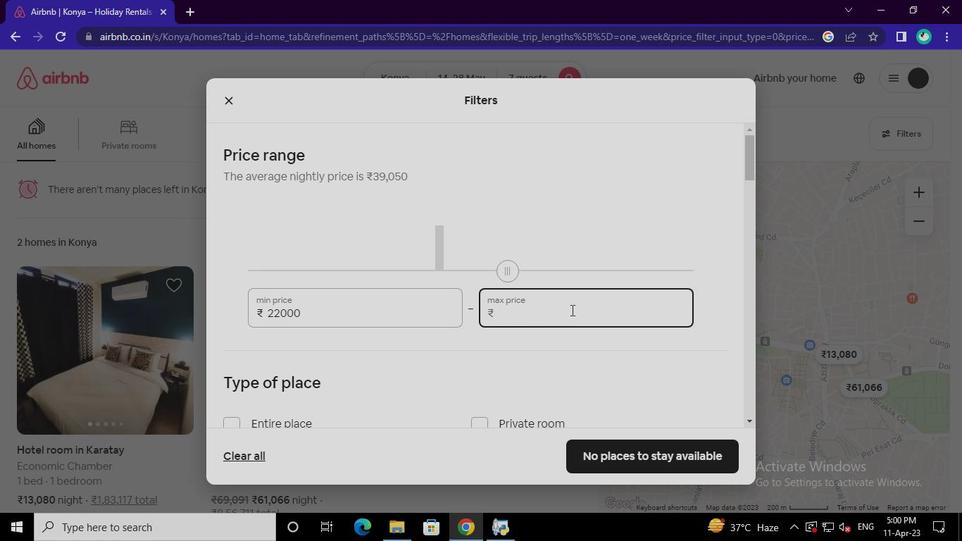 
Action: Keyboard Key.backspace
Screenshot: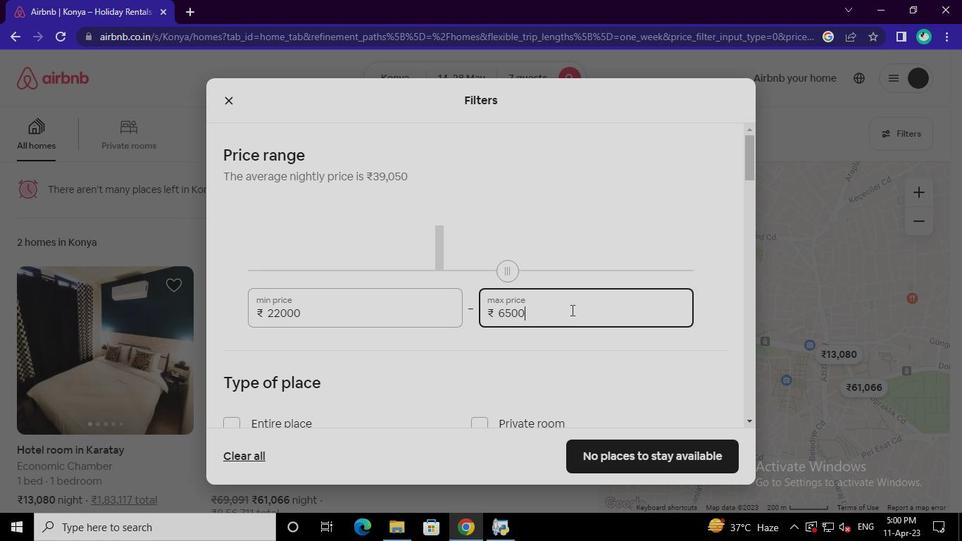 
Action: Keyboard <98>
Screenshot: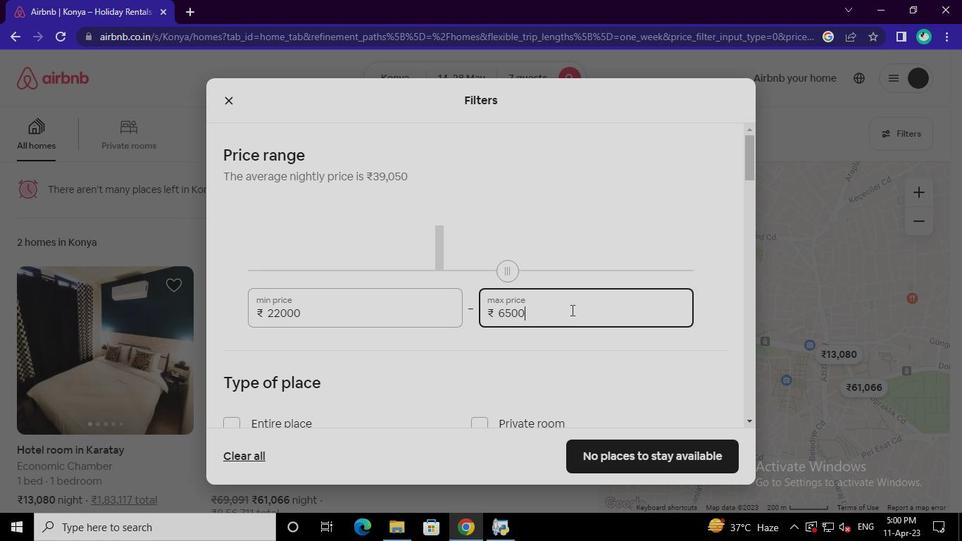 
Action: Keyboard <104>
Screenshot: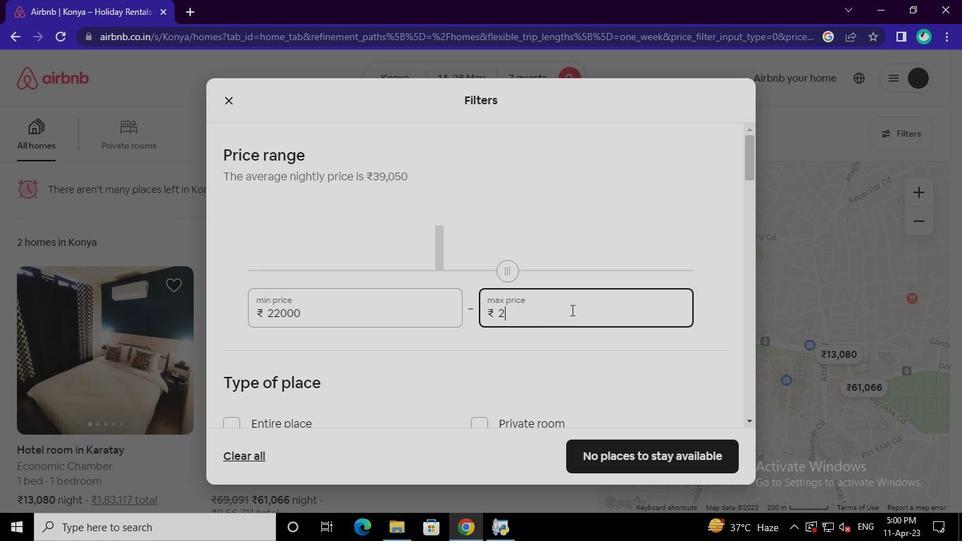 
Action: Keyboard <96>
Screenshot: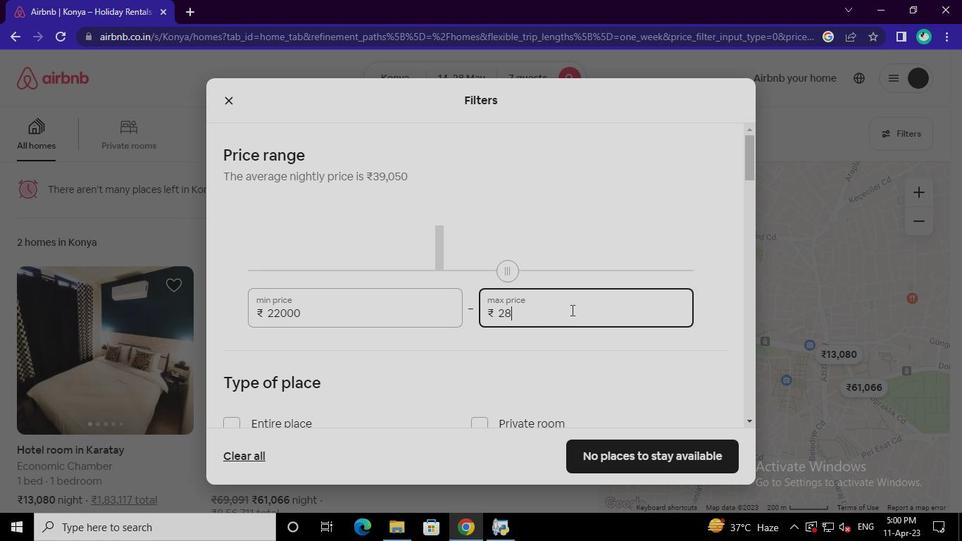 
Action: Keyboard <96>
Screenshot: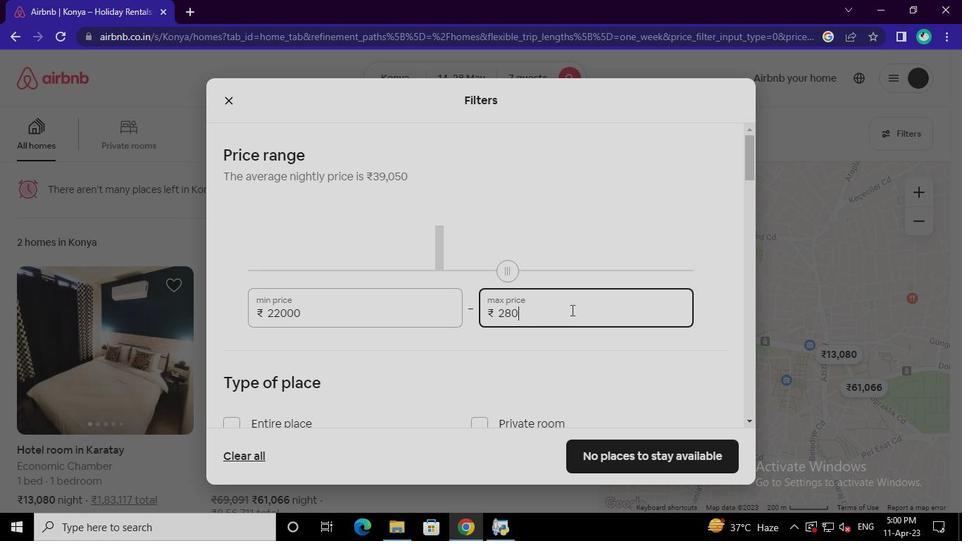 
Action: Keyboard <96>
Screenshot: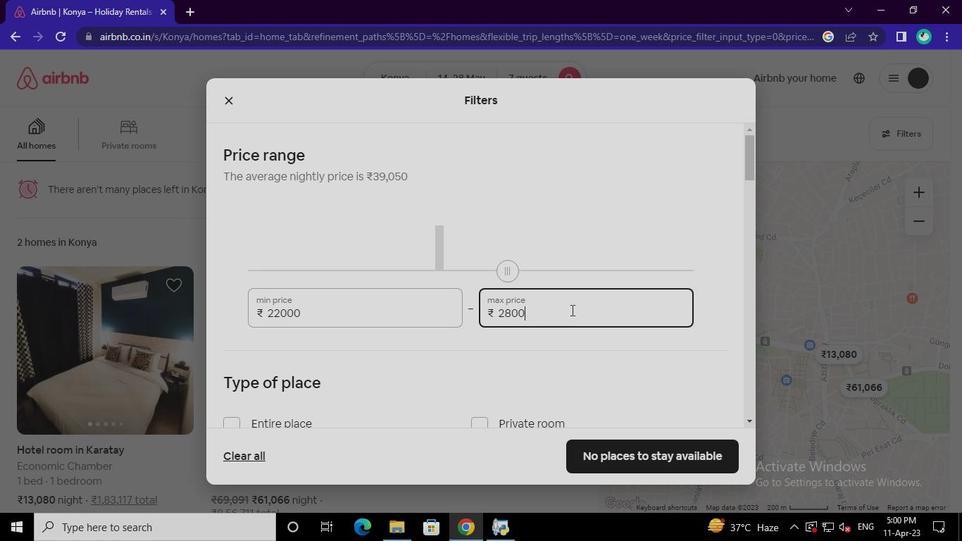 
Action: Mouse moved to (238, 284)
Screenshot: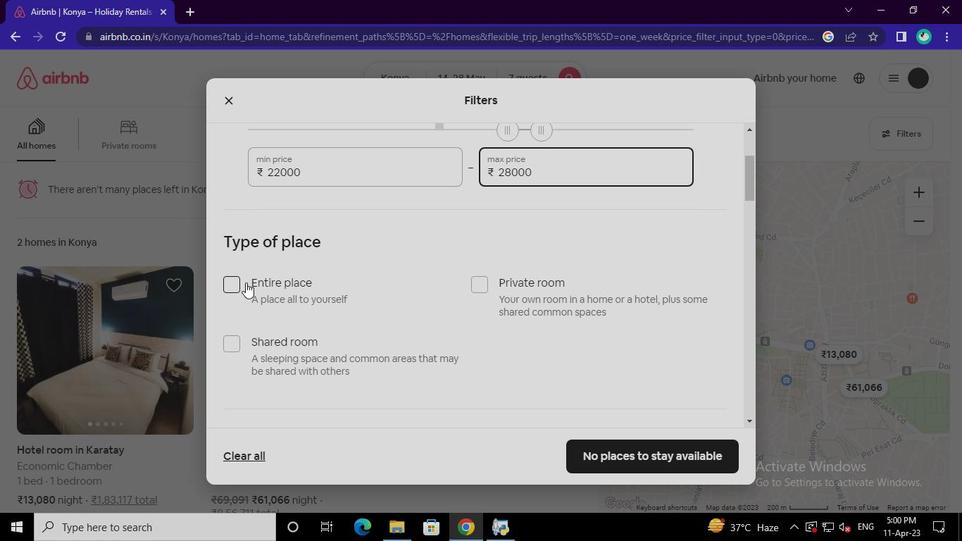 
Action: Mouse pressed left at (238, 284)
Screenshot: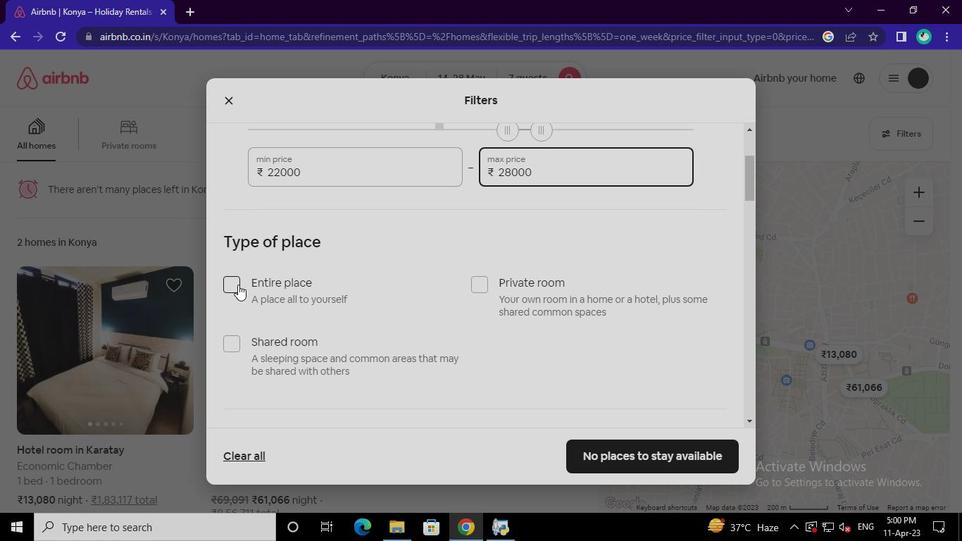 
Action: Mouse moved to (237, 346)
Screenshot: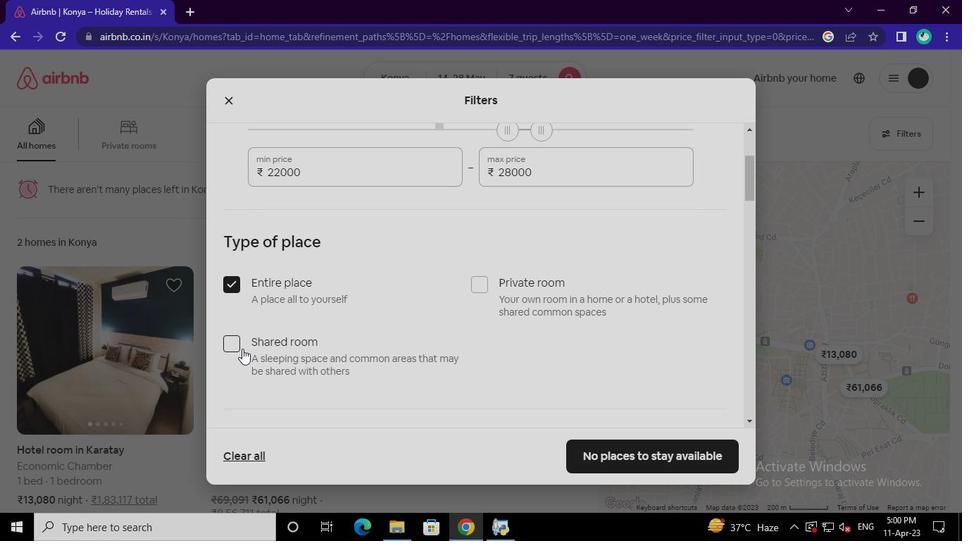 
Action: Mouse pressed left at (237, 346)
Screenshot: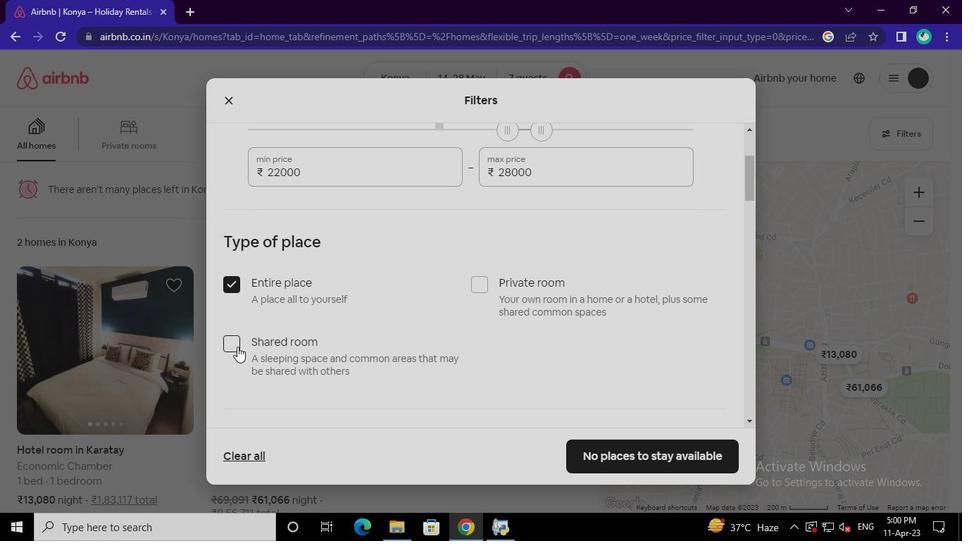 
Action: Mouse moved to (391, 310)
Screenshot: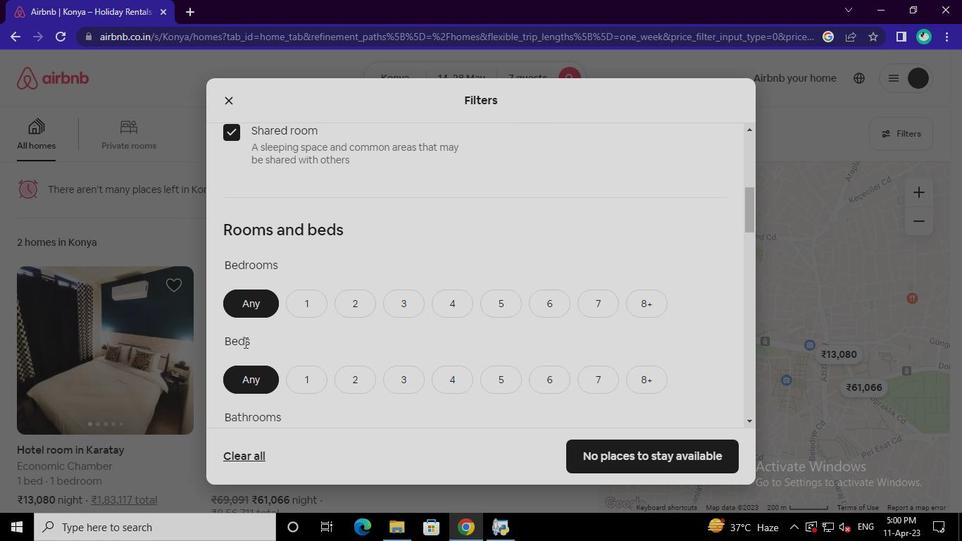 
Action: Mouse pressed left at (391, 310)
Screenshot: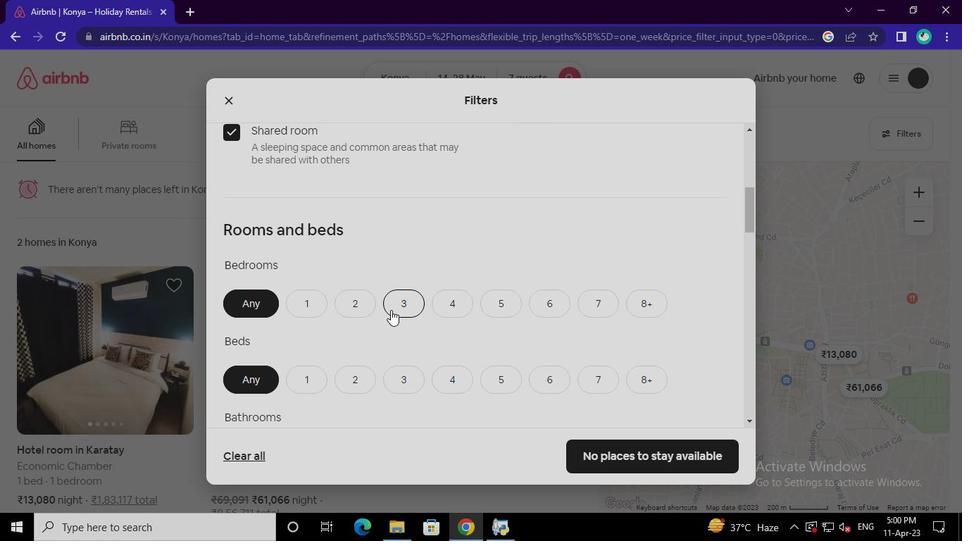 
Action: Mouse moved to (590, 379)
Screenshot: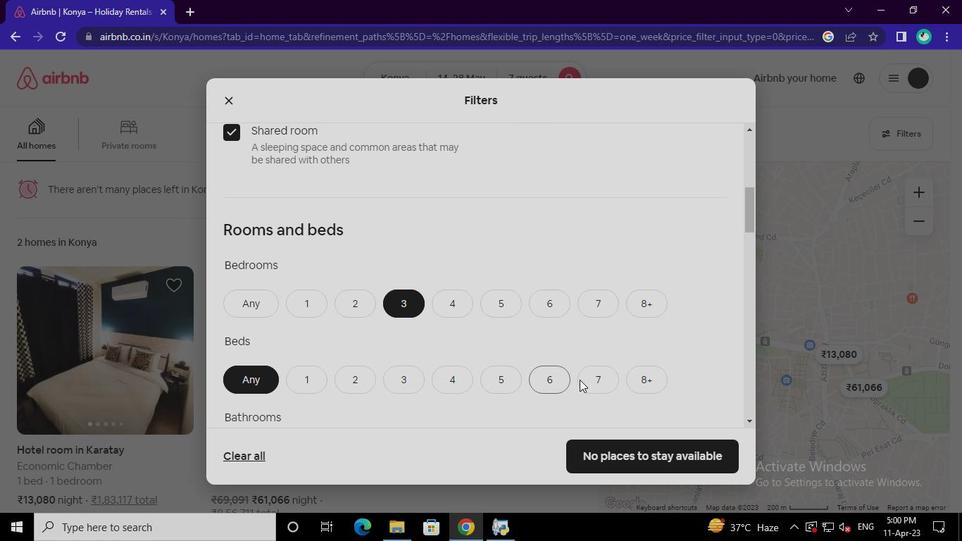 
Action: Mouse pressed left at (590, 379)
Screenshot: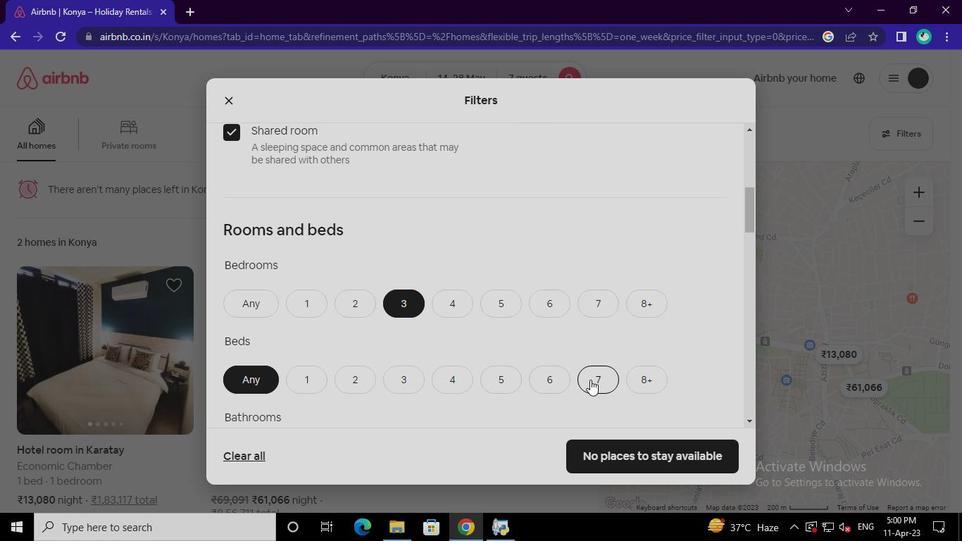 
Action: Mouse moved to (298, 386)
Screenshot: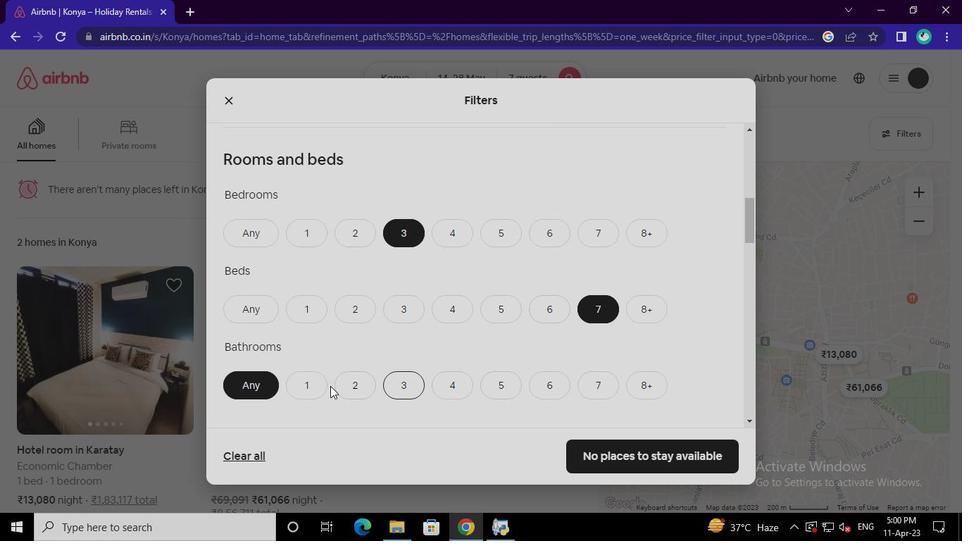 
Action: Mouse pressed left at (298, 386)
Screenshot: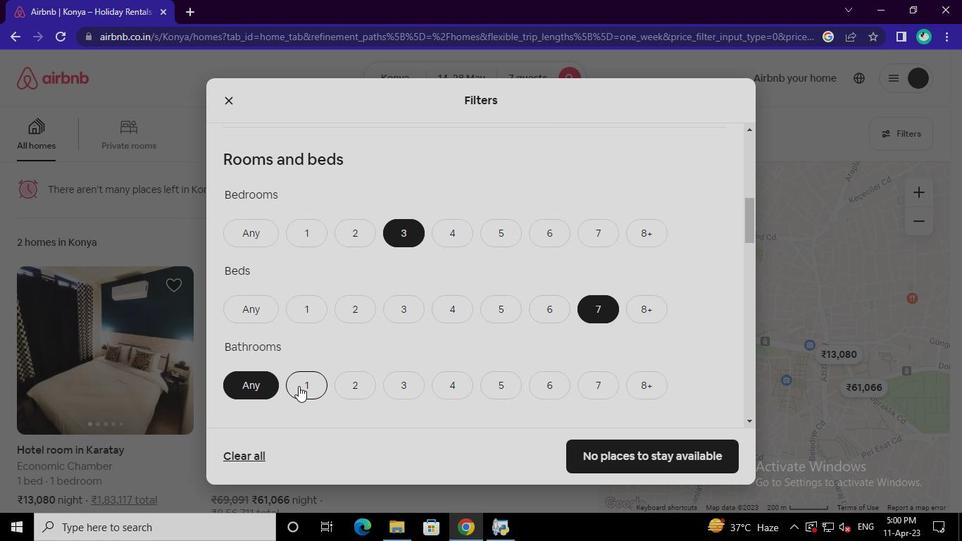 
Action: Mouse moved to (295, 341)
Screenshot: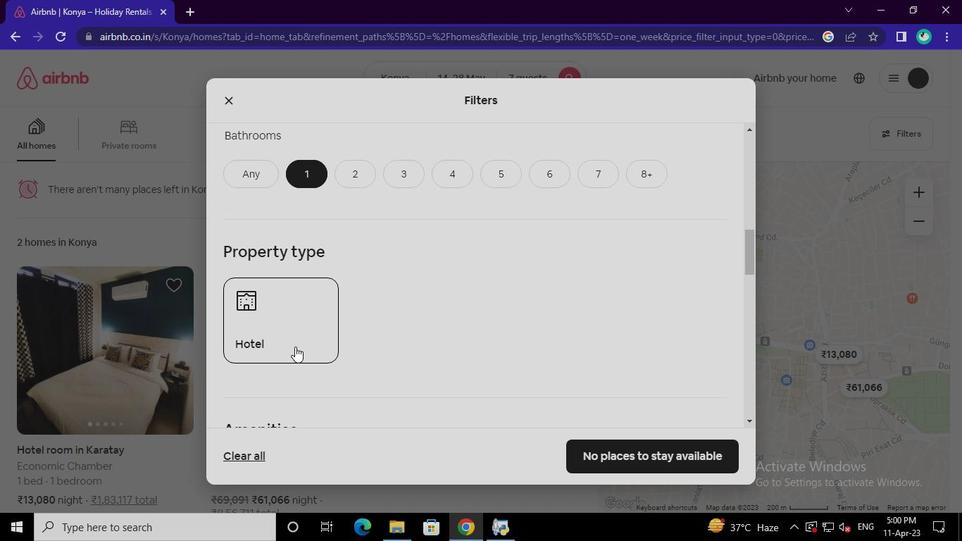 
Action: Mouse pressed left at (295, 341)
Screenshot: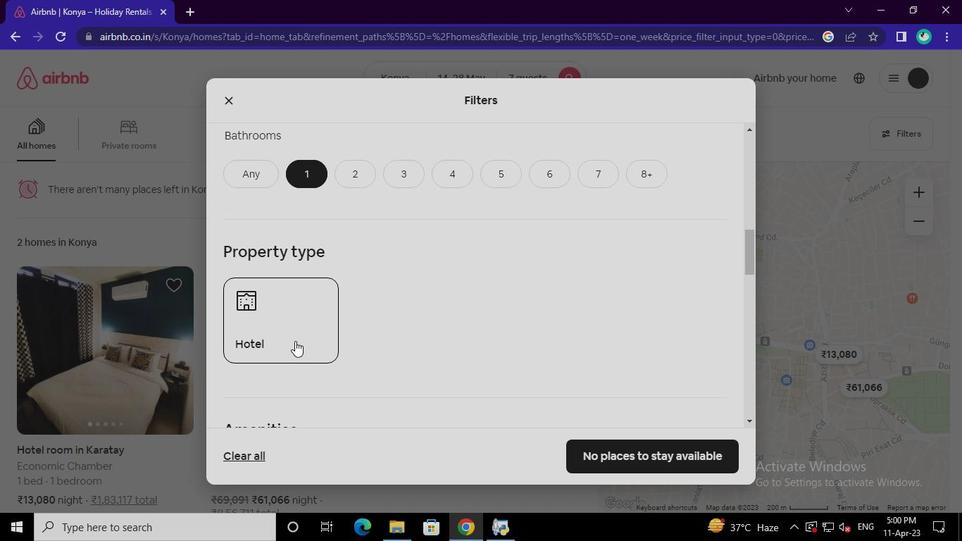 
Action: Mouse moved to (244, 163)
Screenshot: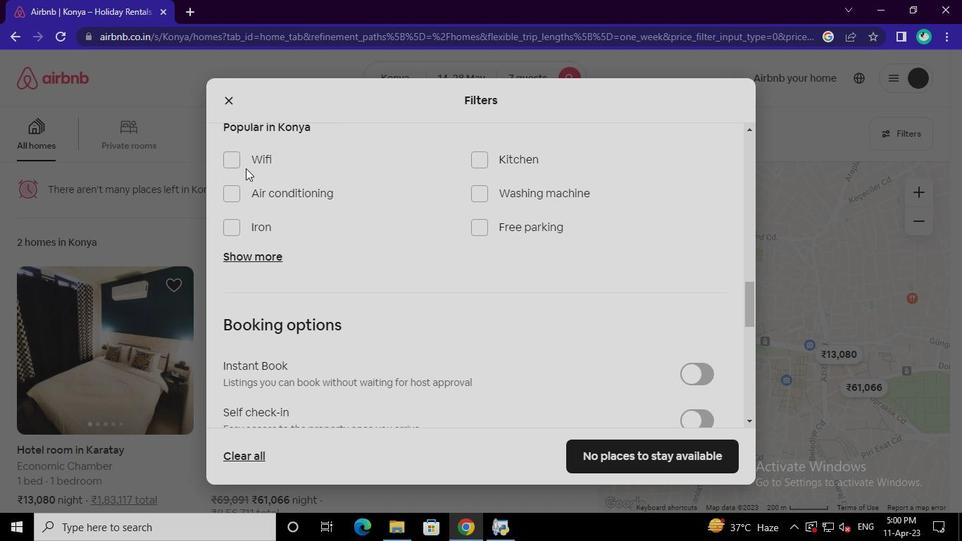 
Action: Mouse pressed left at (244, 163)
Screenshot: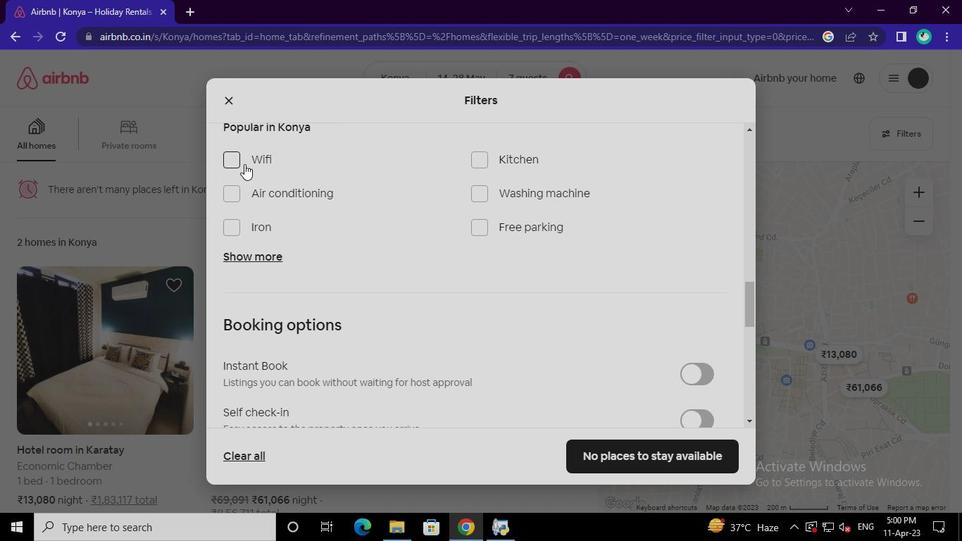 
Action: Mouse moved to (255, 256)
Screenshot: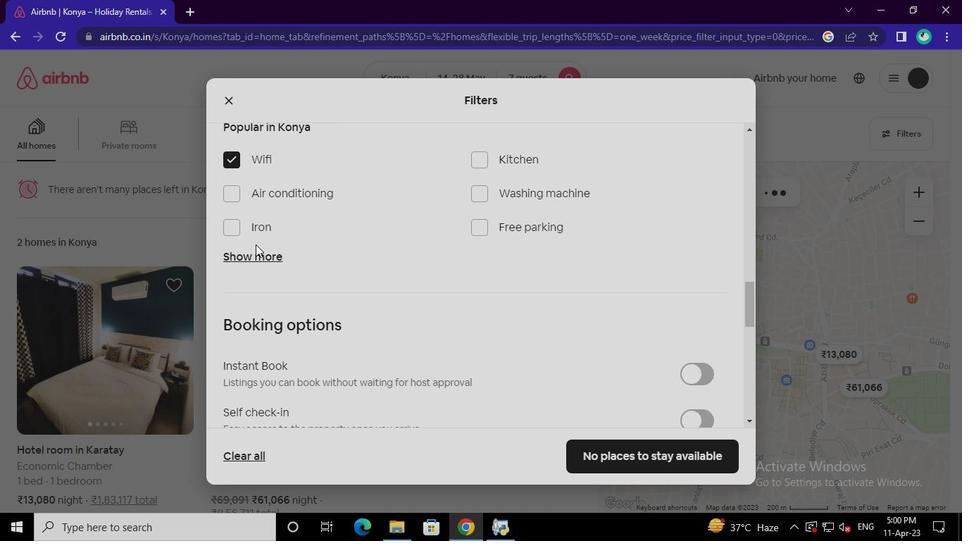 
Action: Mouse pressed left at (255, 256)
Screenshot: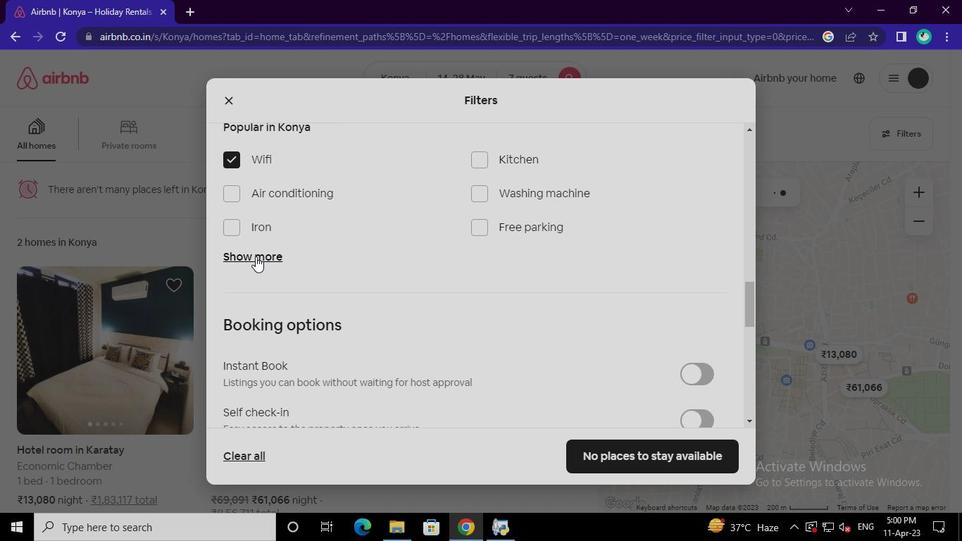 
Action: Mouse moved to (482, 228)
Screenshot: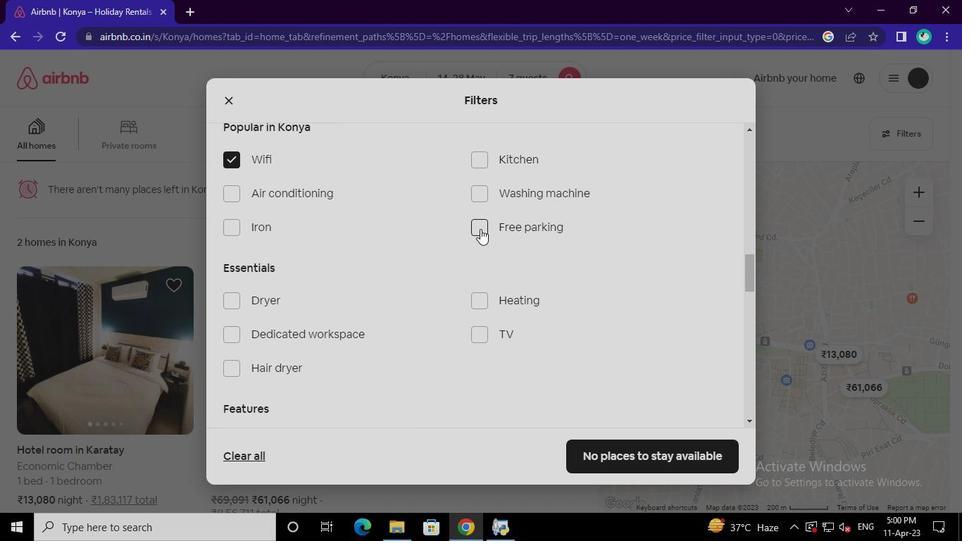 
Action: Mouse pressed left at (482, 228)
Screenshot: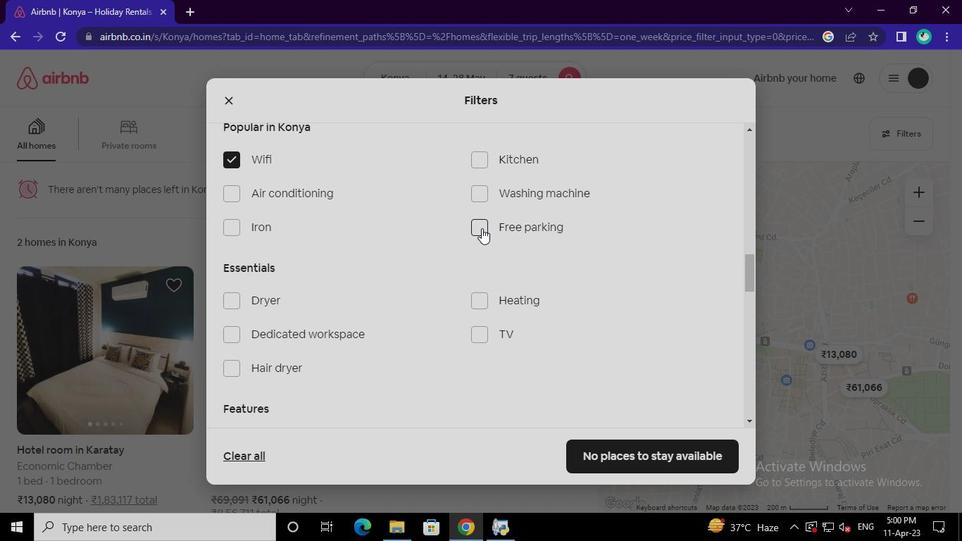 
Action: Mouse moved to (261, 295)
Screenshot: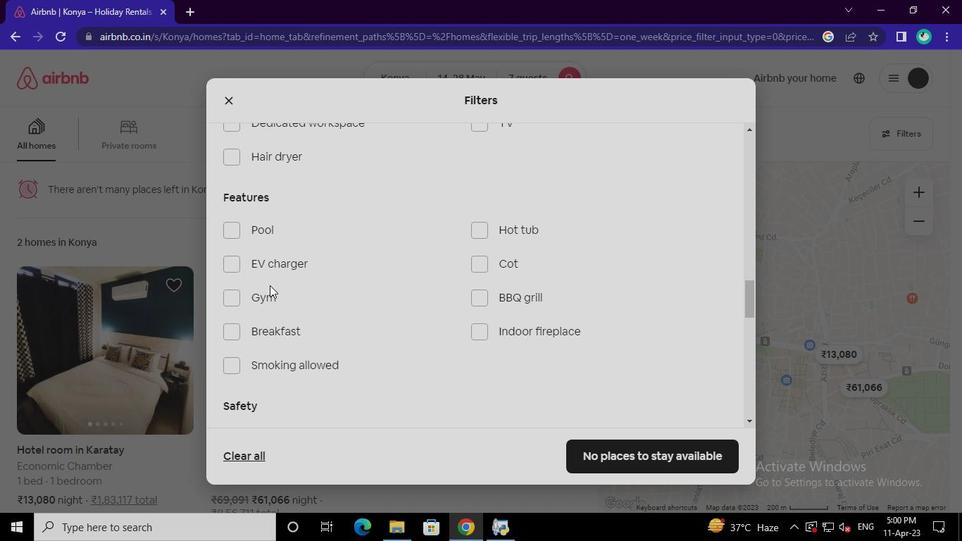 
Action: Mouse pressed left at (261, 295)
Screenshot: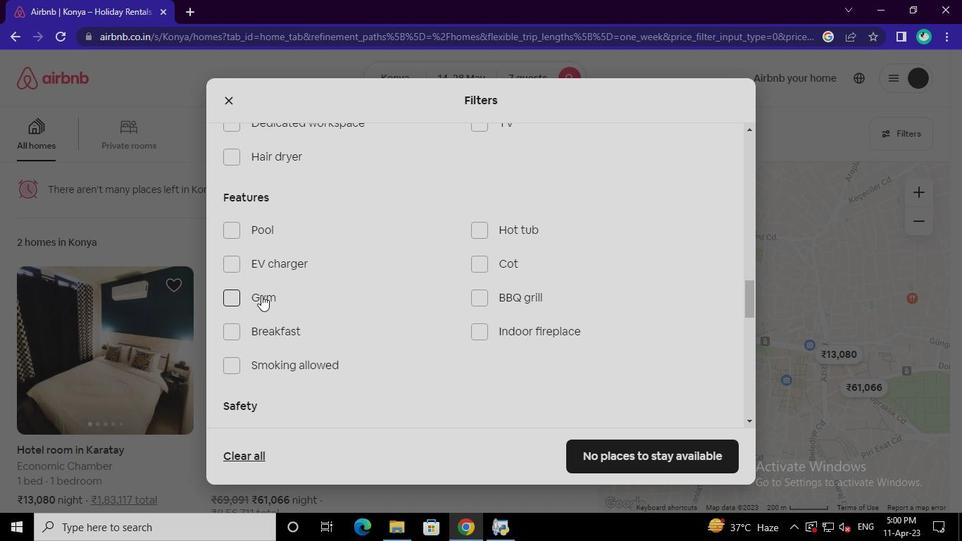 
Action: Mouse moved to (260, 324)
Screenshot: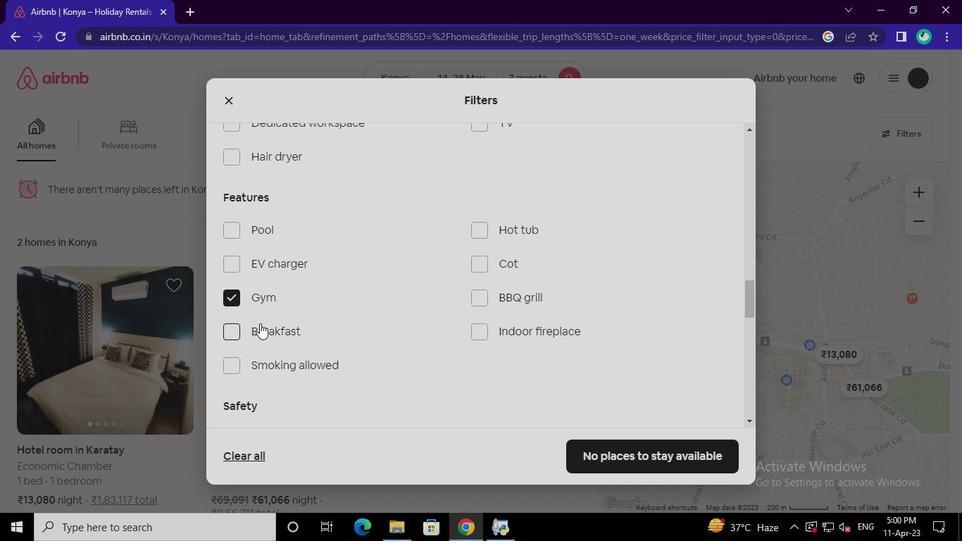 
Action: Mouse pressed left at (260, 324)
Screenshot: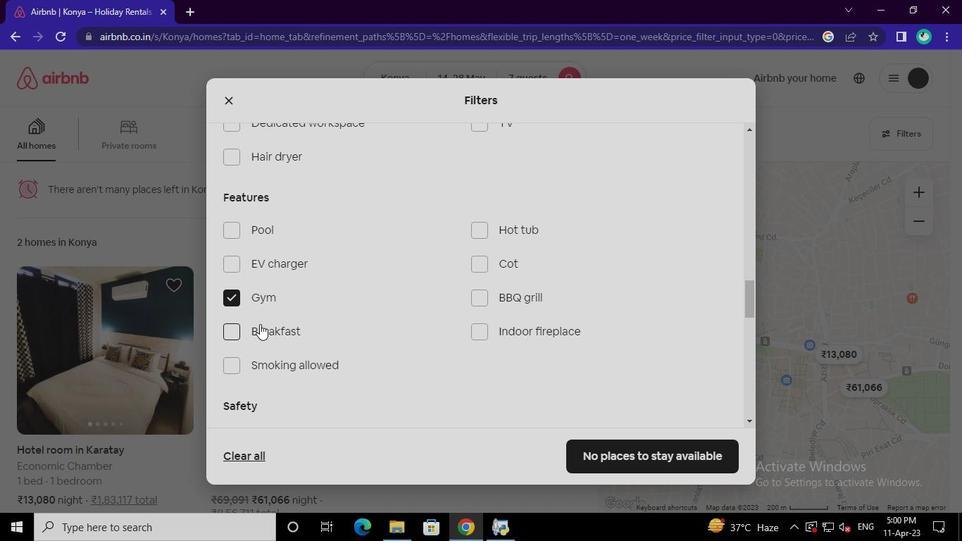 
Action: Mouse moved to (274, 364)
Screenshot: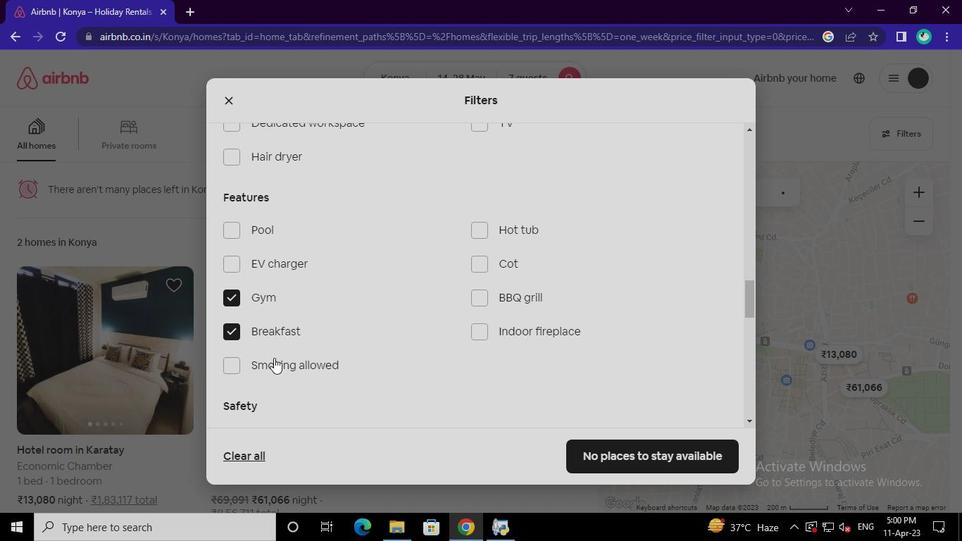 
Action: Mouse pressed left at (274, 364)
Screenshot: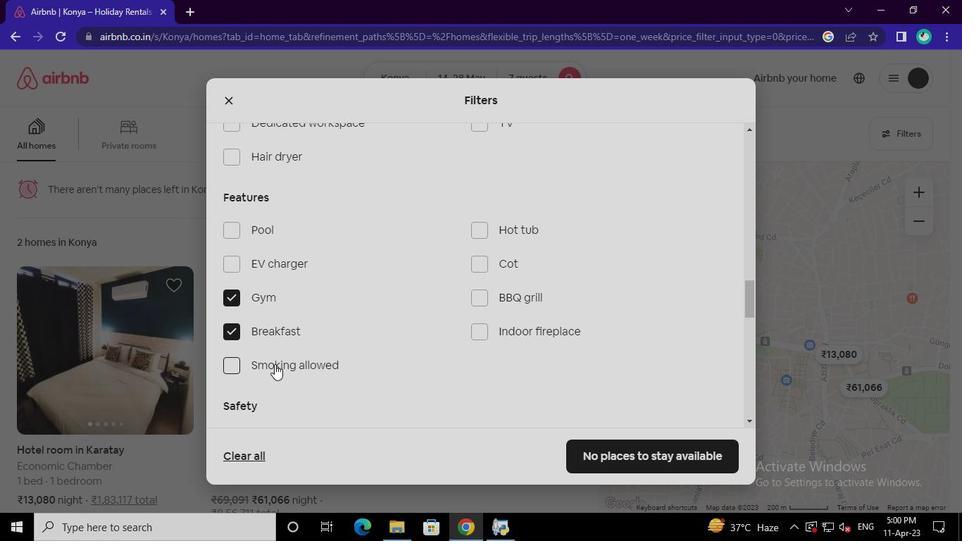 
Action: Mouse moved to (689, 348)
Screenshot: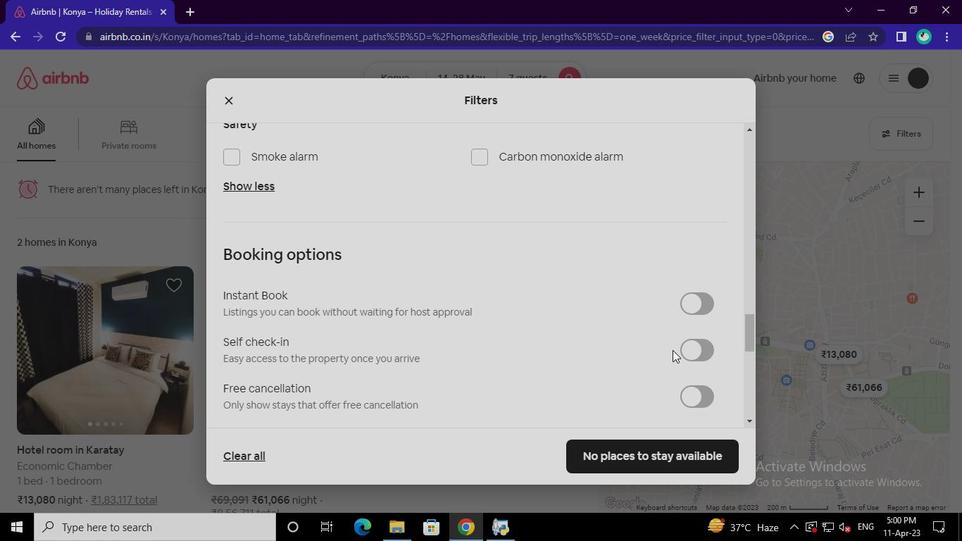 
Action: Mouse pressed left at (689, 348)
Screenshot: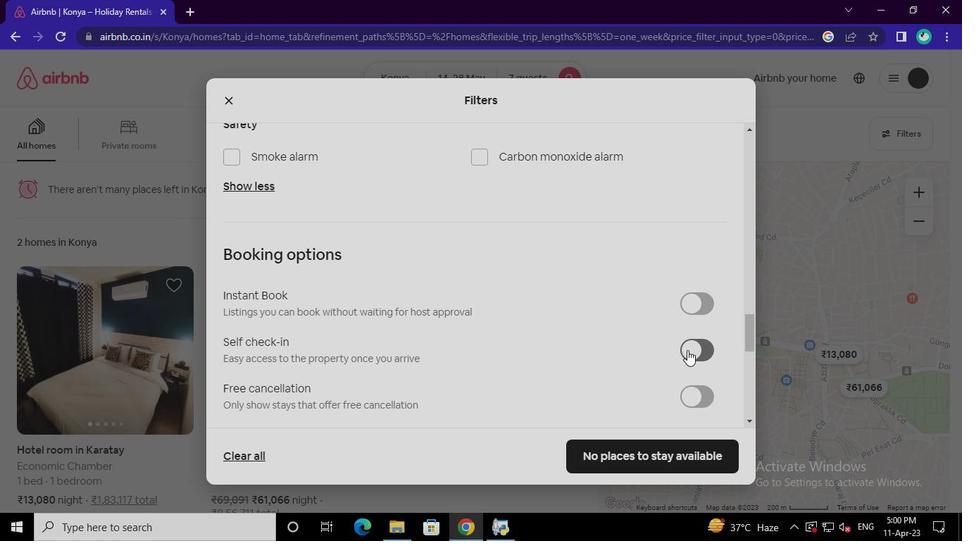 
Action: Mouse moved to (252, 393)
Screenshot: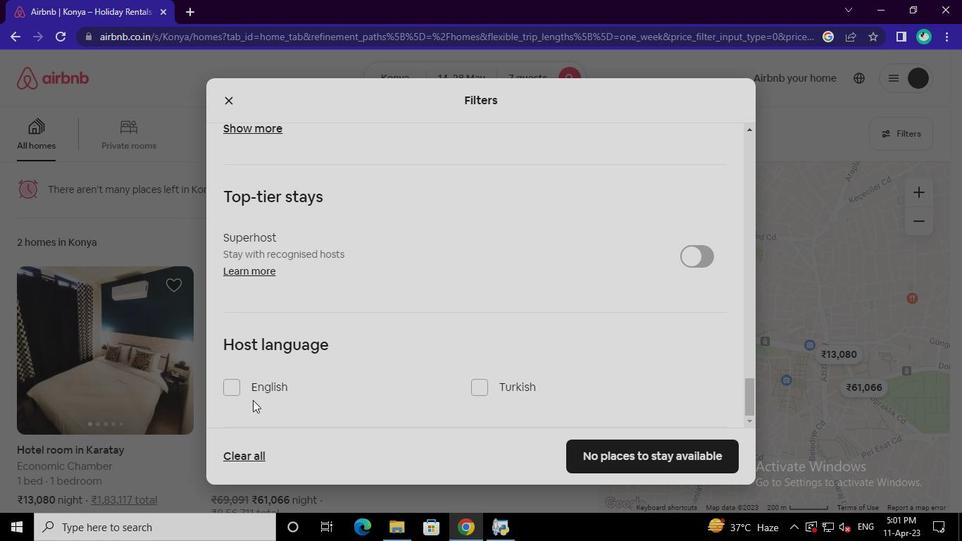 
Action: Mouse pressed left at (252, 393)
Screenshot: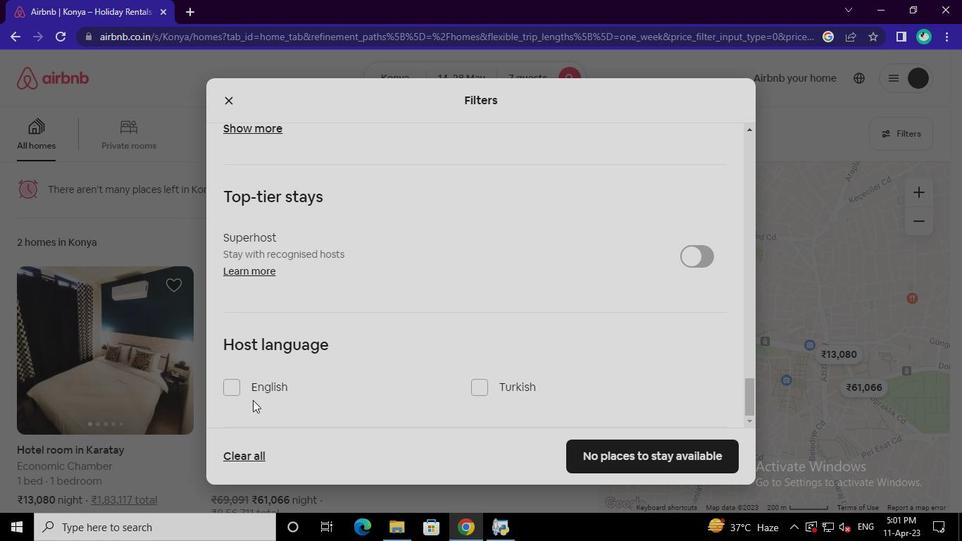 
Action: Mouse moved to (618, 452)
Screenshot: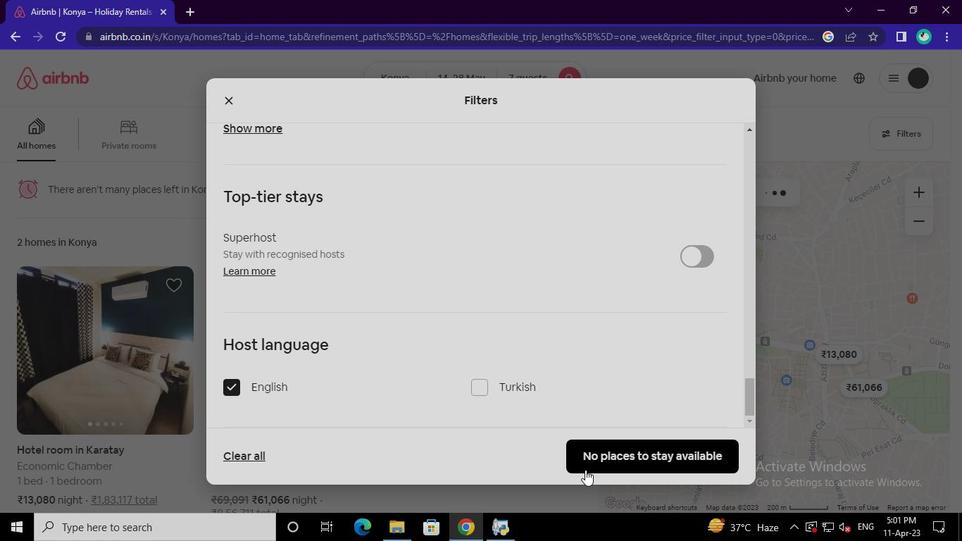 
Action: Mouse pressed left at (618, 452)
Screenshot: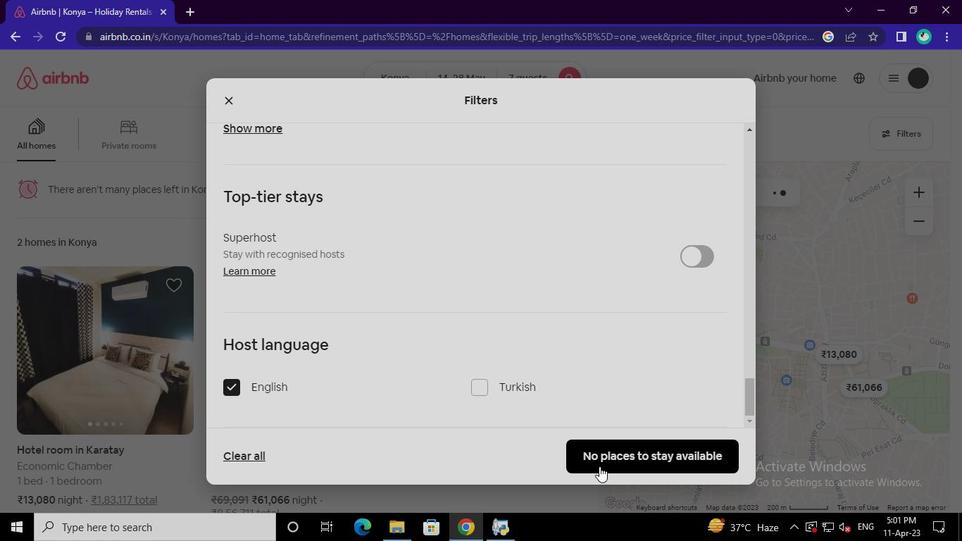 
Action: Mouse moved to (510, 526)
Screenshot: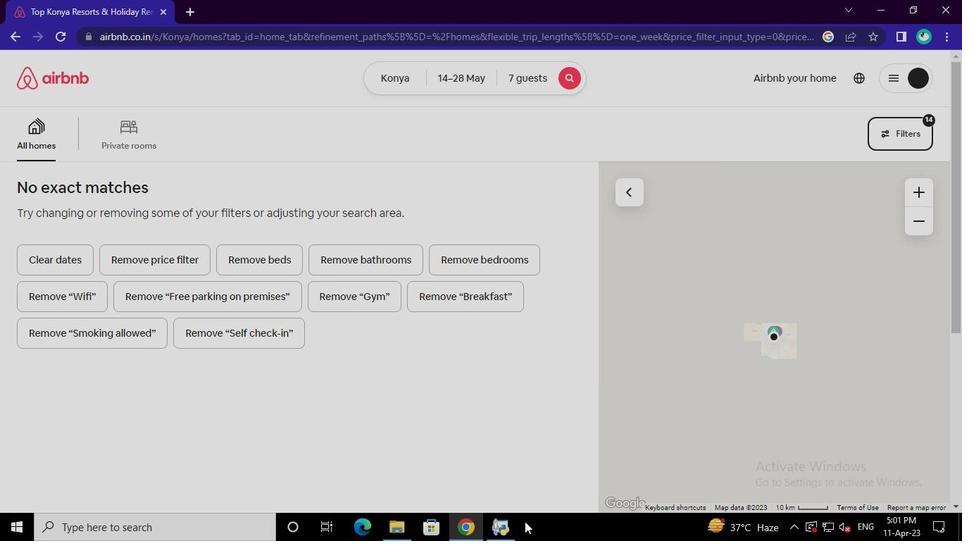 
Action: Mouse pressed left at (510, 526)
Screenshot: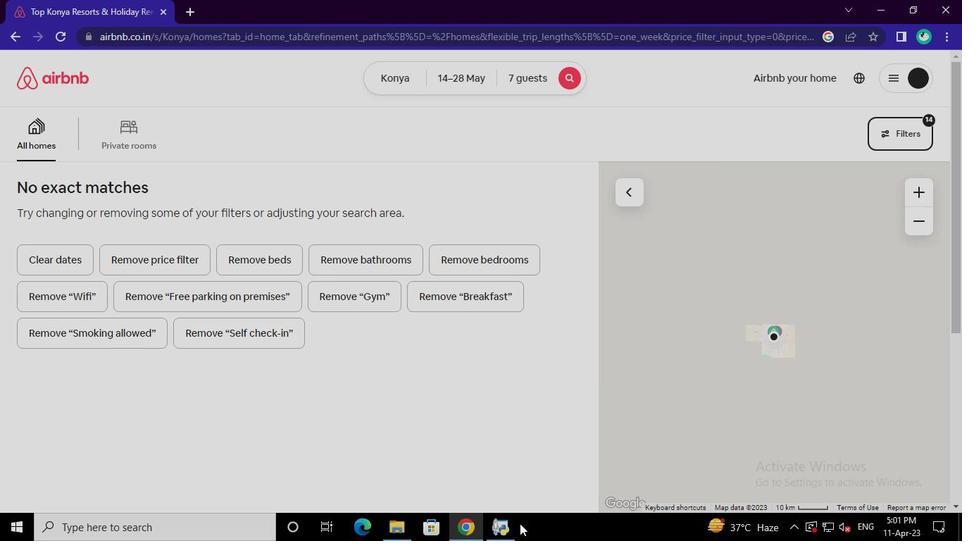 
Action: Mouse moved to (789, 121)
Screenshot: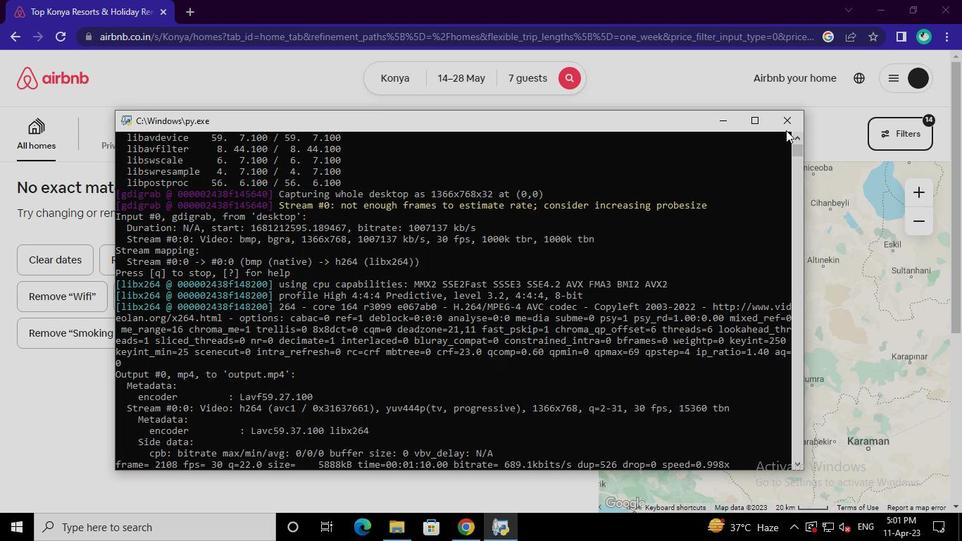 
Action: Mouse pressed left at (789, 121)
Screenshot: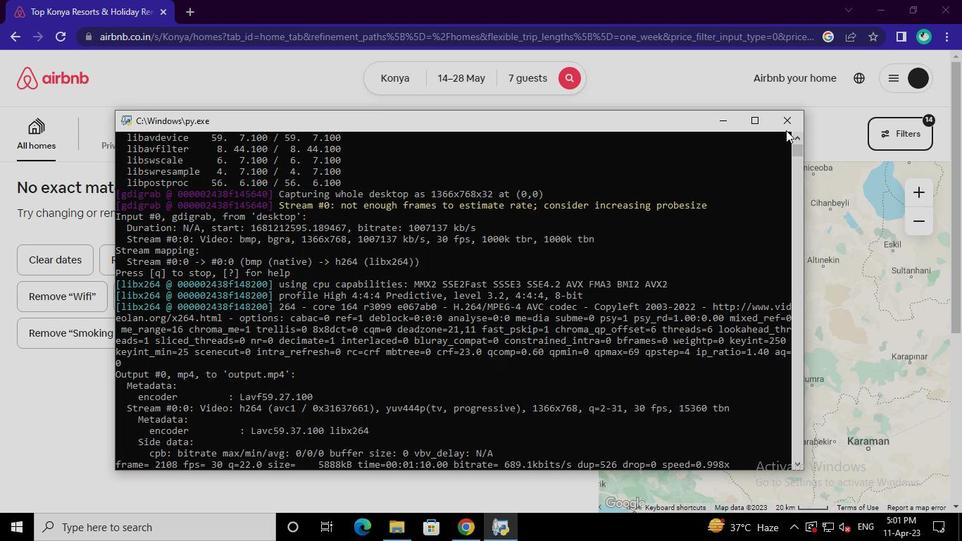
